 Task: Add Attachment from Google Drive to Card Card0000000227 in Board Board0000000057 in Workspace WS0000000019 in Trello. Add Cover Orange to Card Card0000000227 in Board Board0000000057 in Workspace WS0000000019 in Trello. Add "Add Label …" with "Title" Title0000000227 to Button Button0000000227 to Card Card0000000227 in Board Board0000000057 in Workspace WS0000000019 in Trello. Add Description DS0000000227 to Card Card0000000227 in Board Board0000000057 in Workspace WS0000000019 in Trello. Add Comment CM0000000227 to Card Card0000000227 in Board Board0000000057 in Workspace WS0000000019 in Trello
Action: Mouse moved to (720, 768)
Screenshot: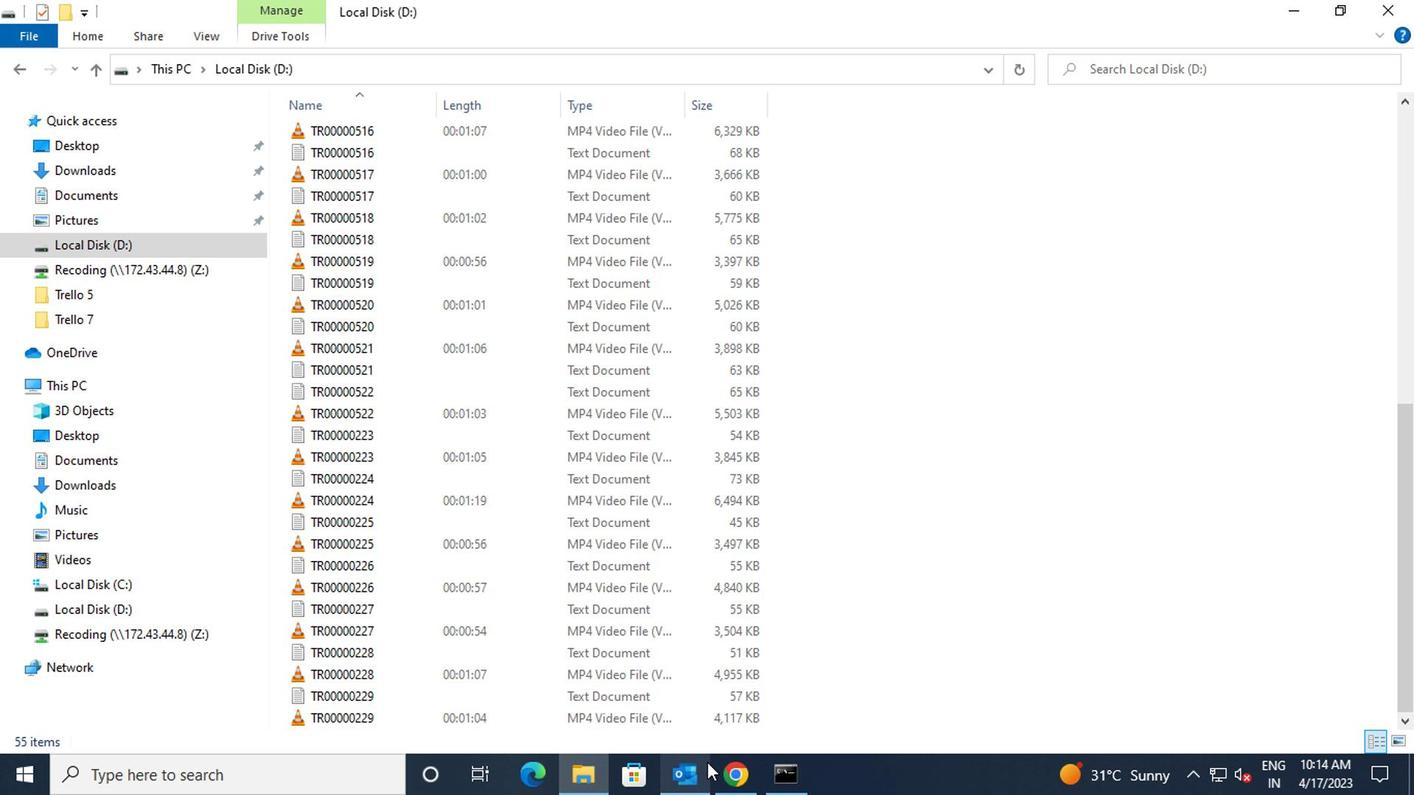 
Action: Mouse pressed left at (720, 768)
Screenshot: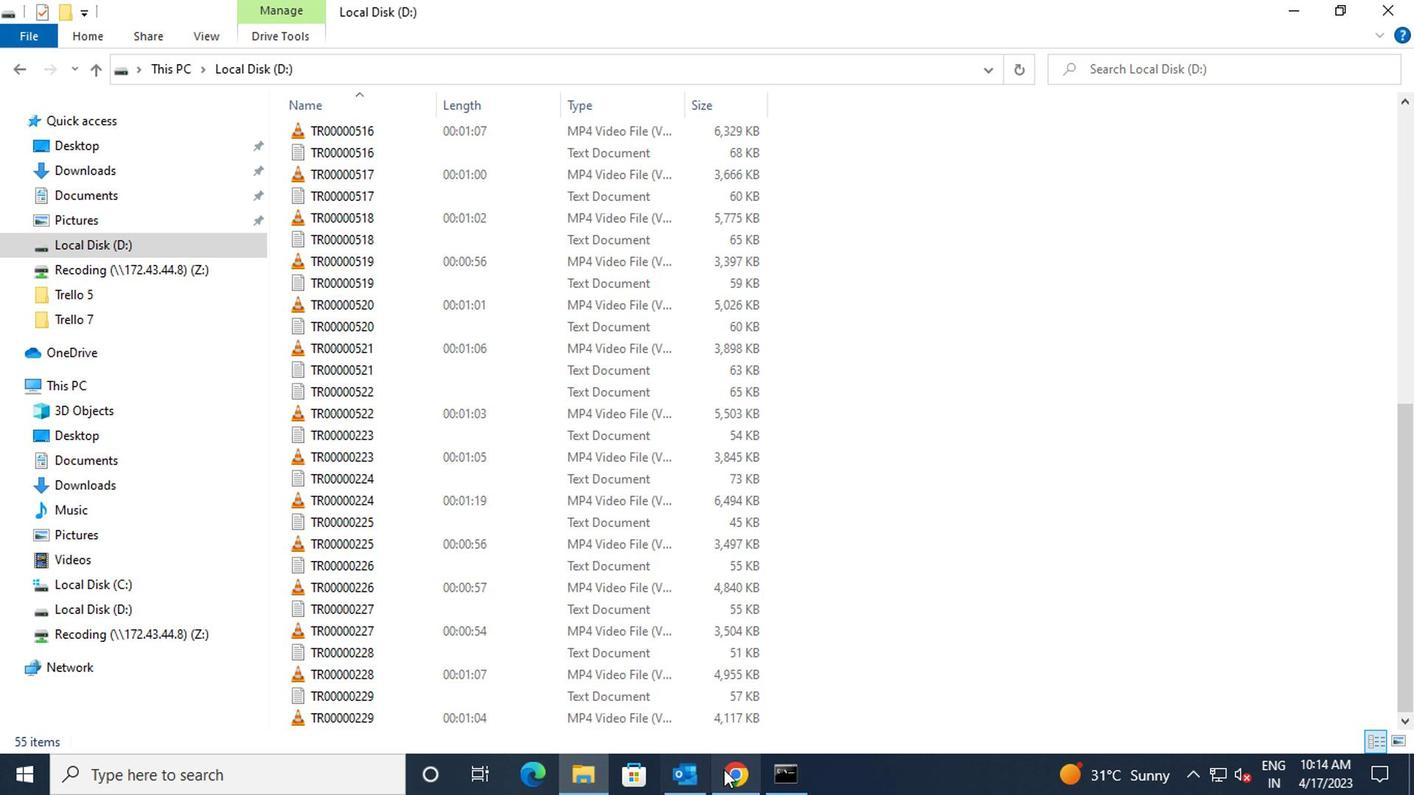 
Action: Mouse moved to (525, 576)
Screenshot: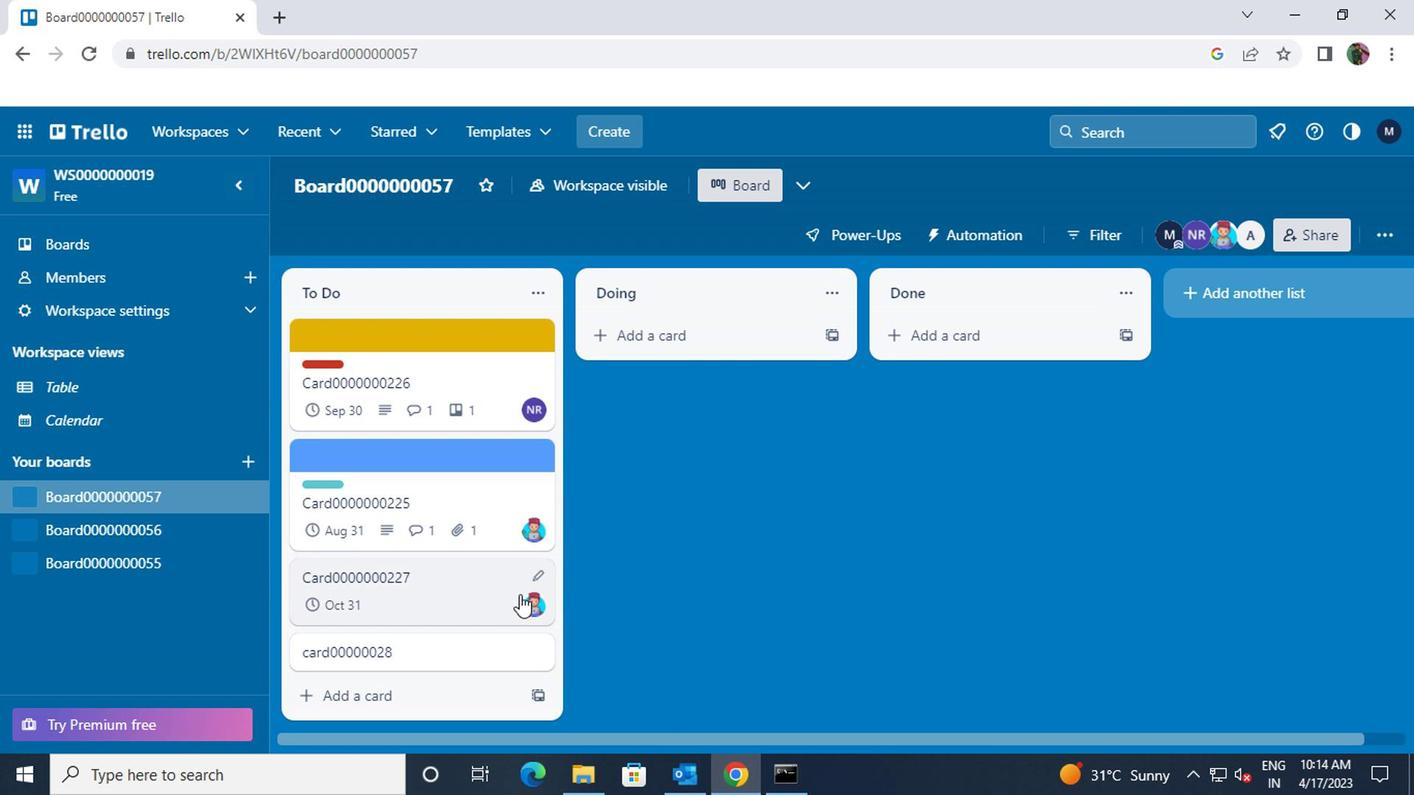 
Action: Mouse pressed left at (525, 576)
Screenshot: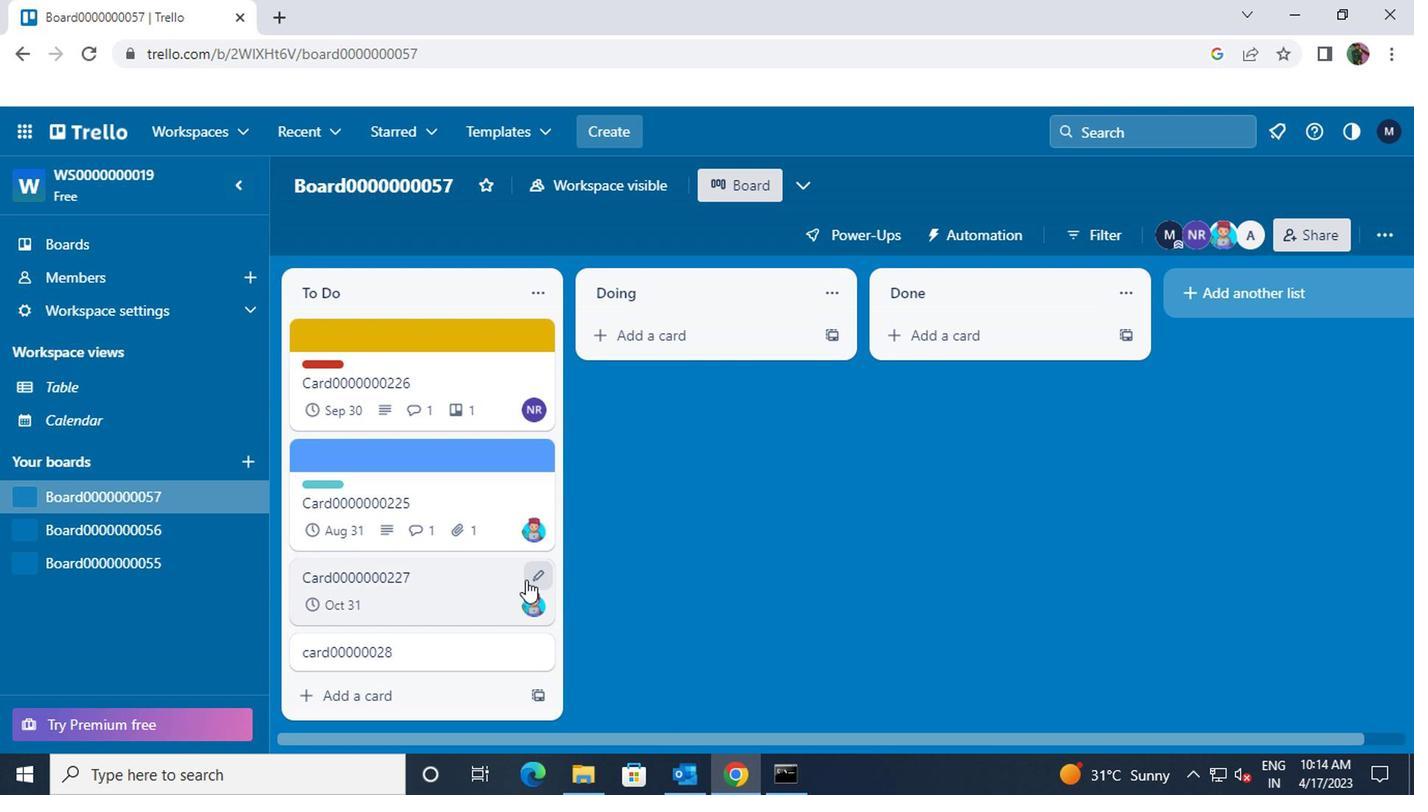 
Action: Mouse moved to (592, 456)
Screenshot: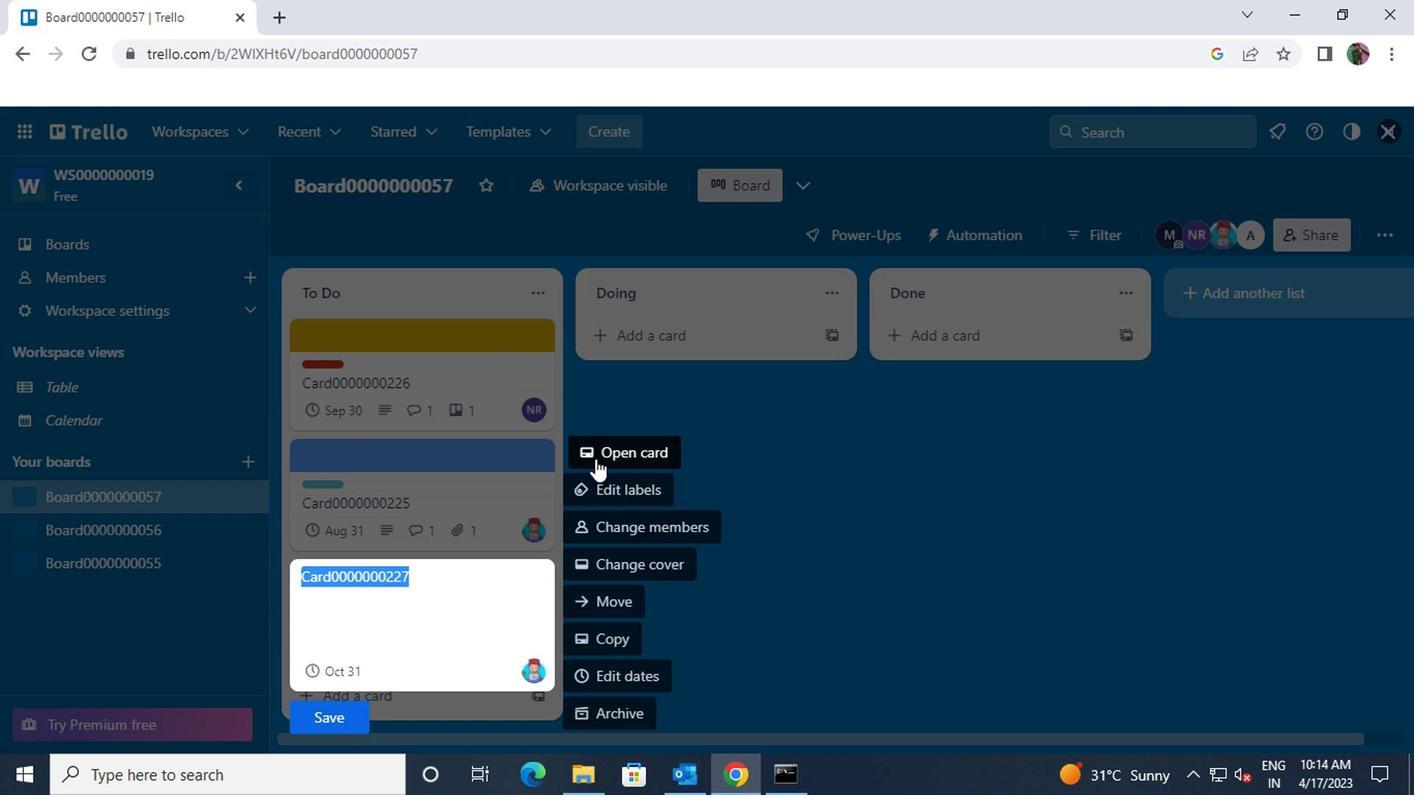 
Action: Mouse pressed left at (592, 456)
Screenshot: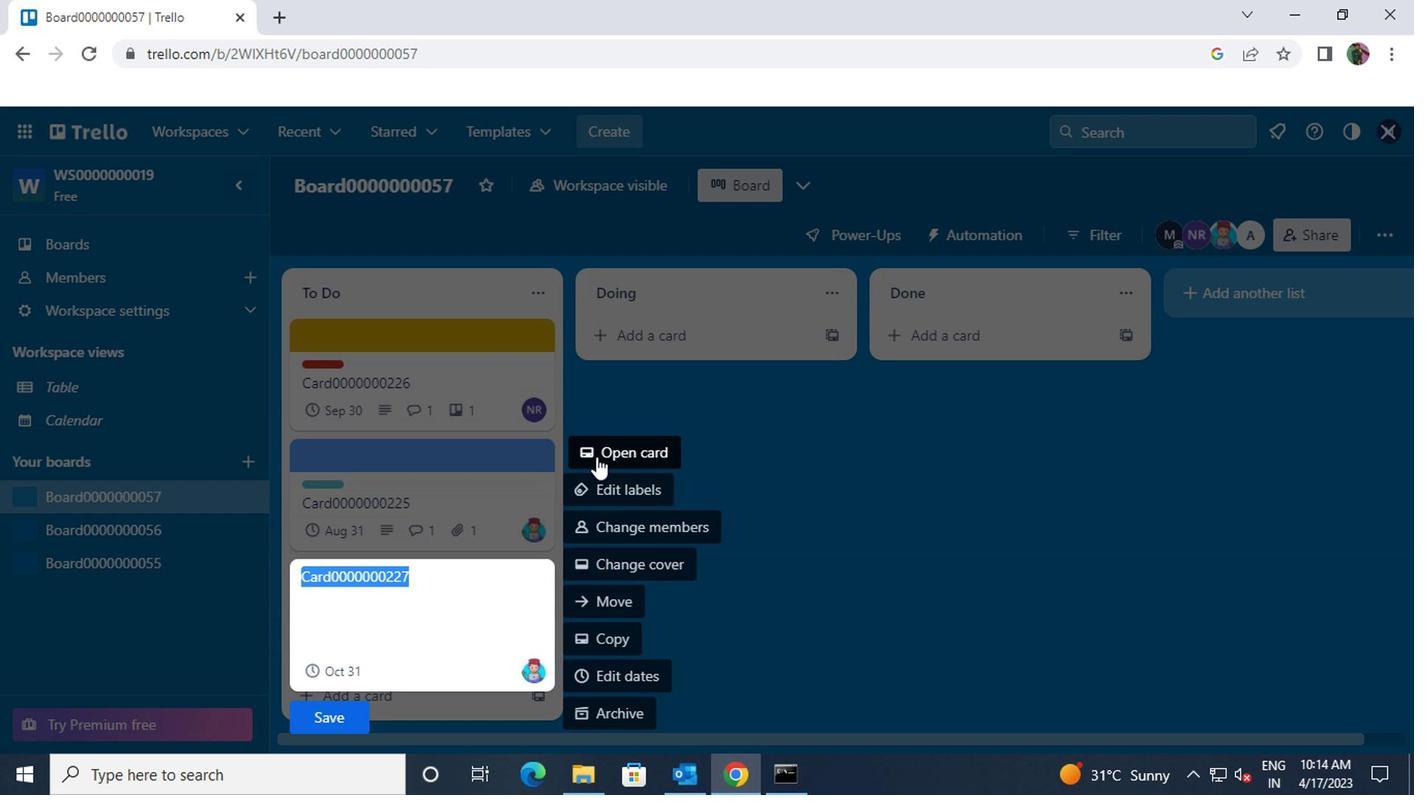 
Action: Mouse moved to (954, 451)
Screenshot: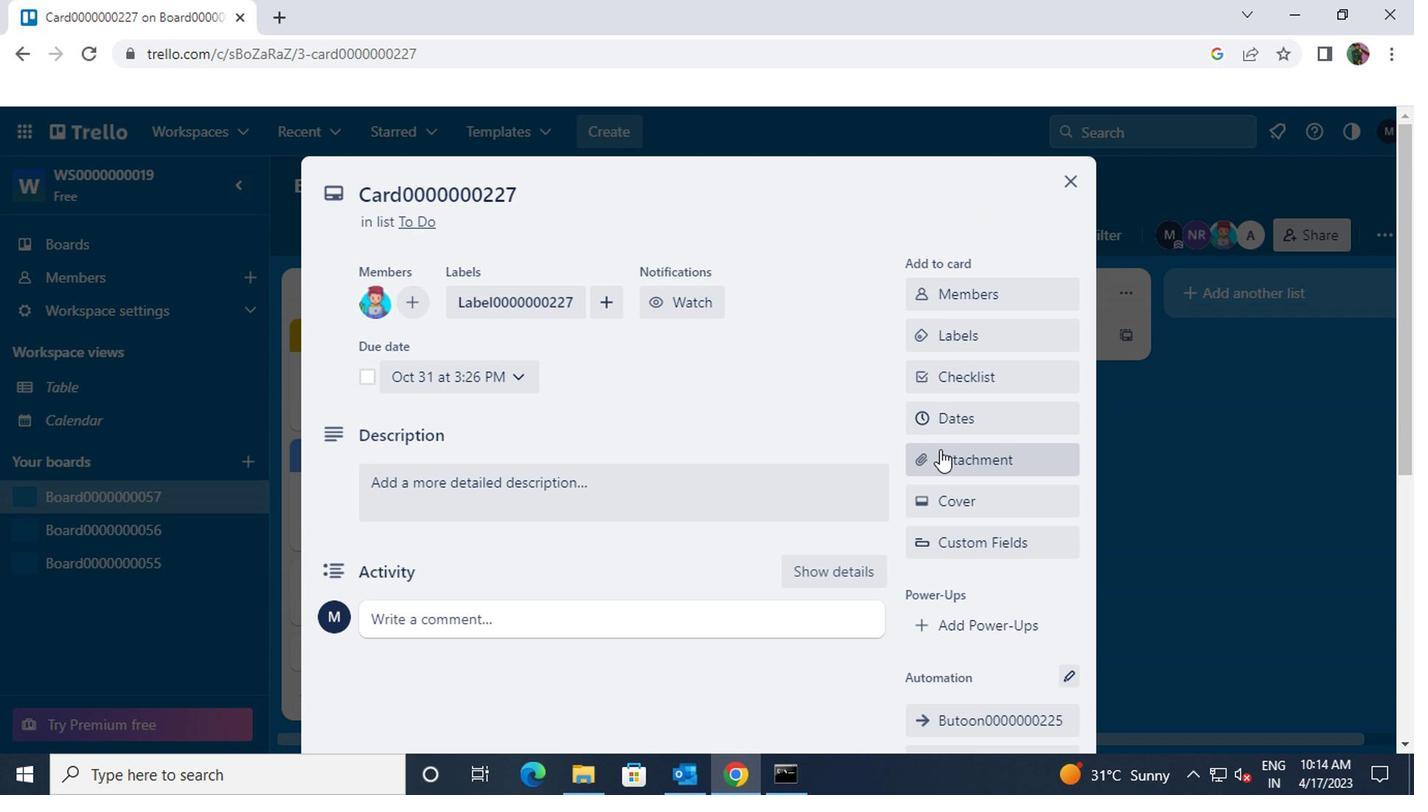 
Action: Mouse pressed left at (954, 451)
Screenshot: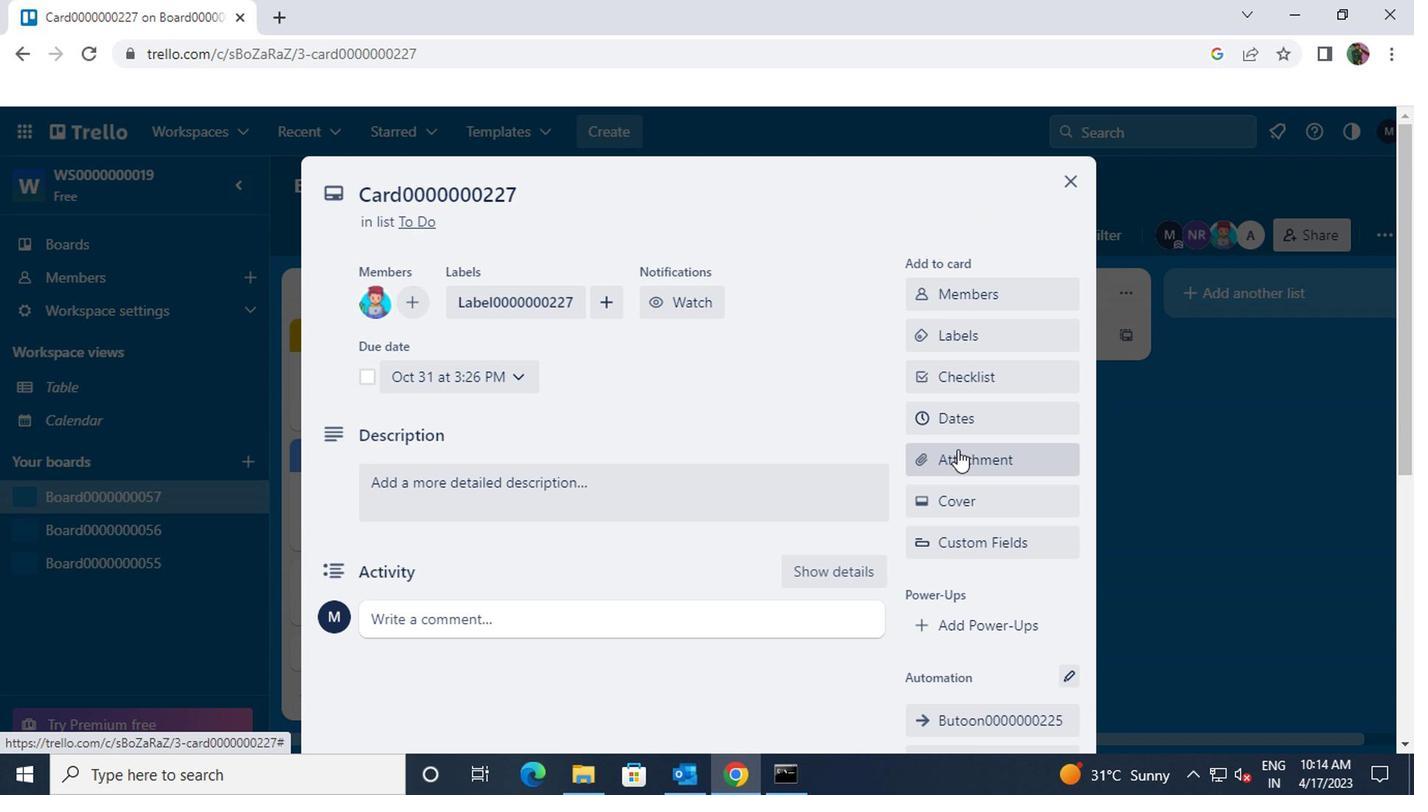
Action: Mouse moved to (939, 293)
Screenshot: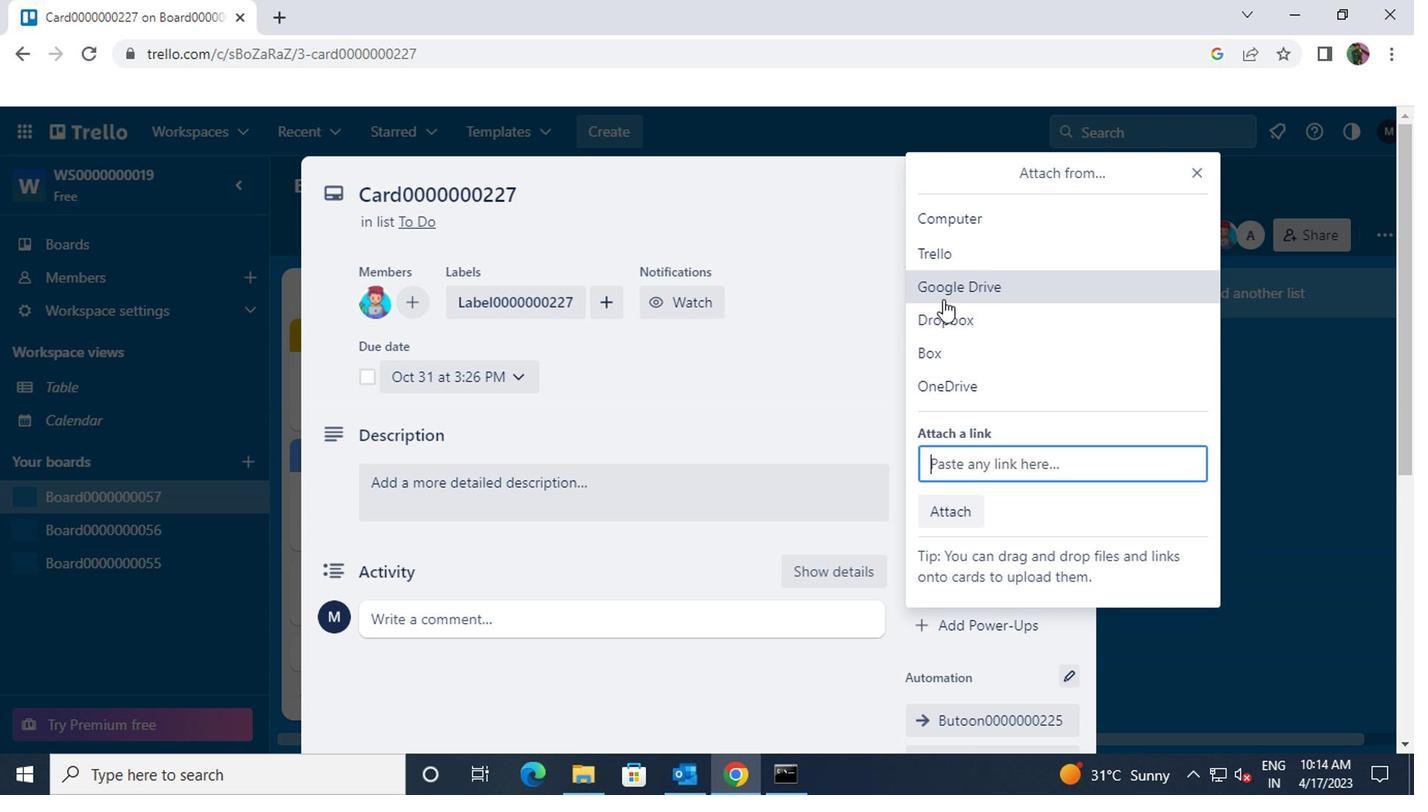 
Action: Mouse pressed left at (939, 293)
Screenshot: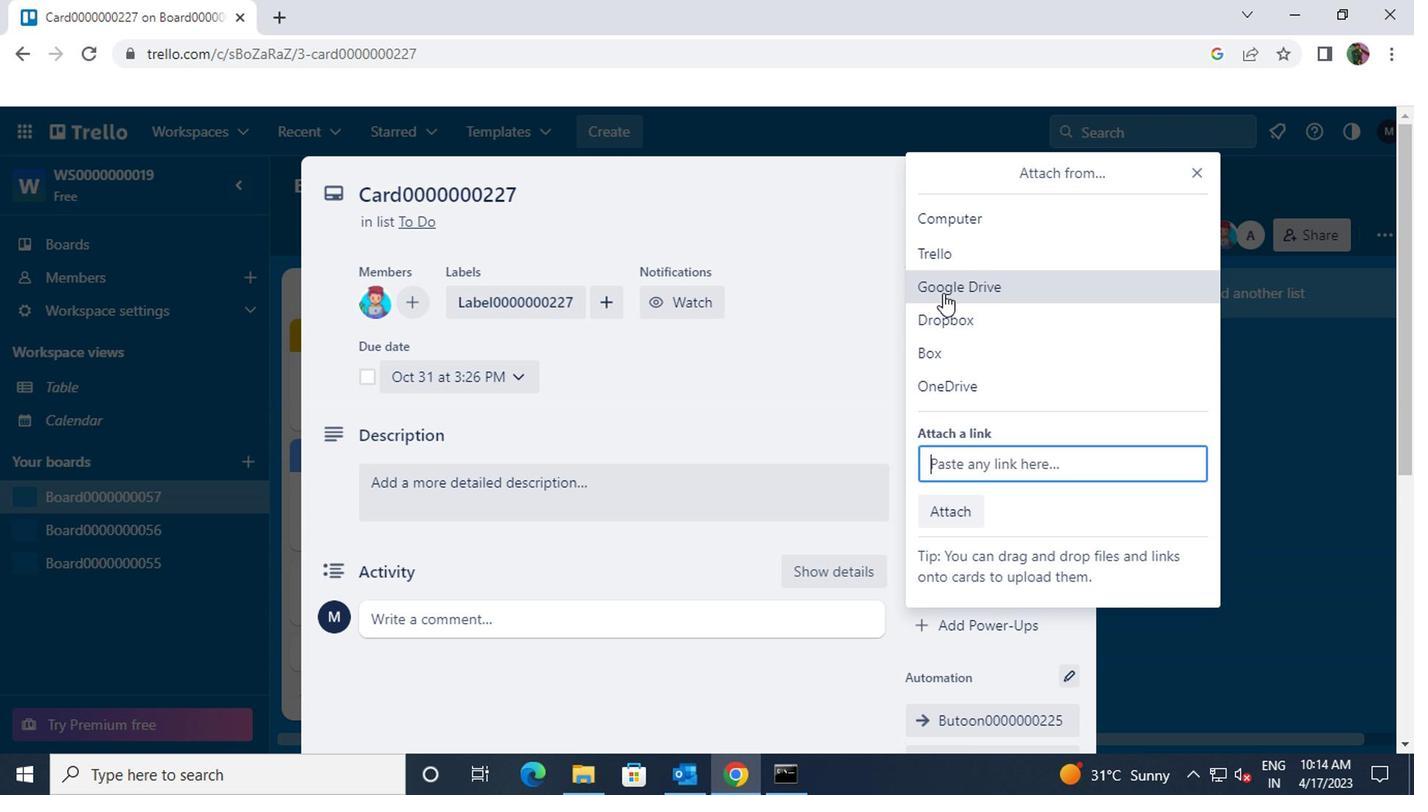 
Action: Mouse moved to (963, 586)
Screenshot: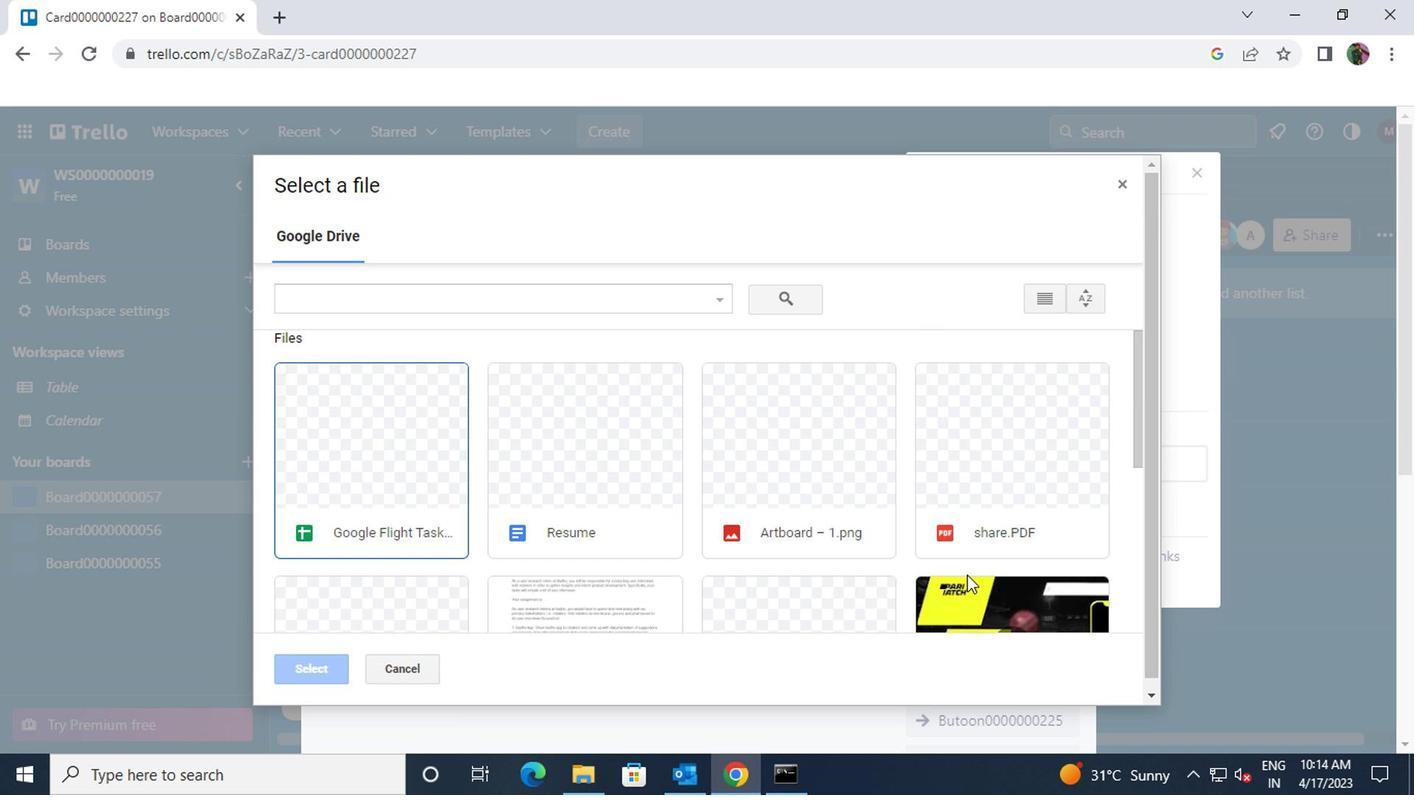 
Action: Mouse pressed left at (963, 586)
Screenshot: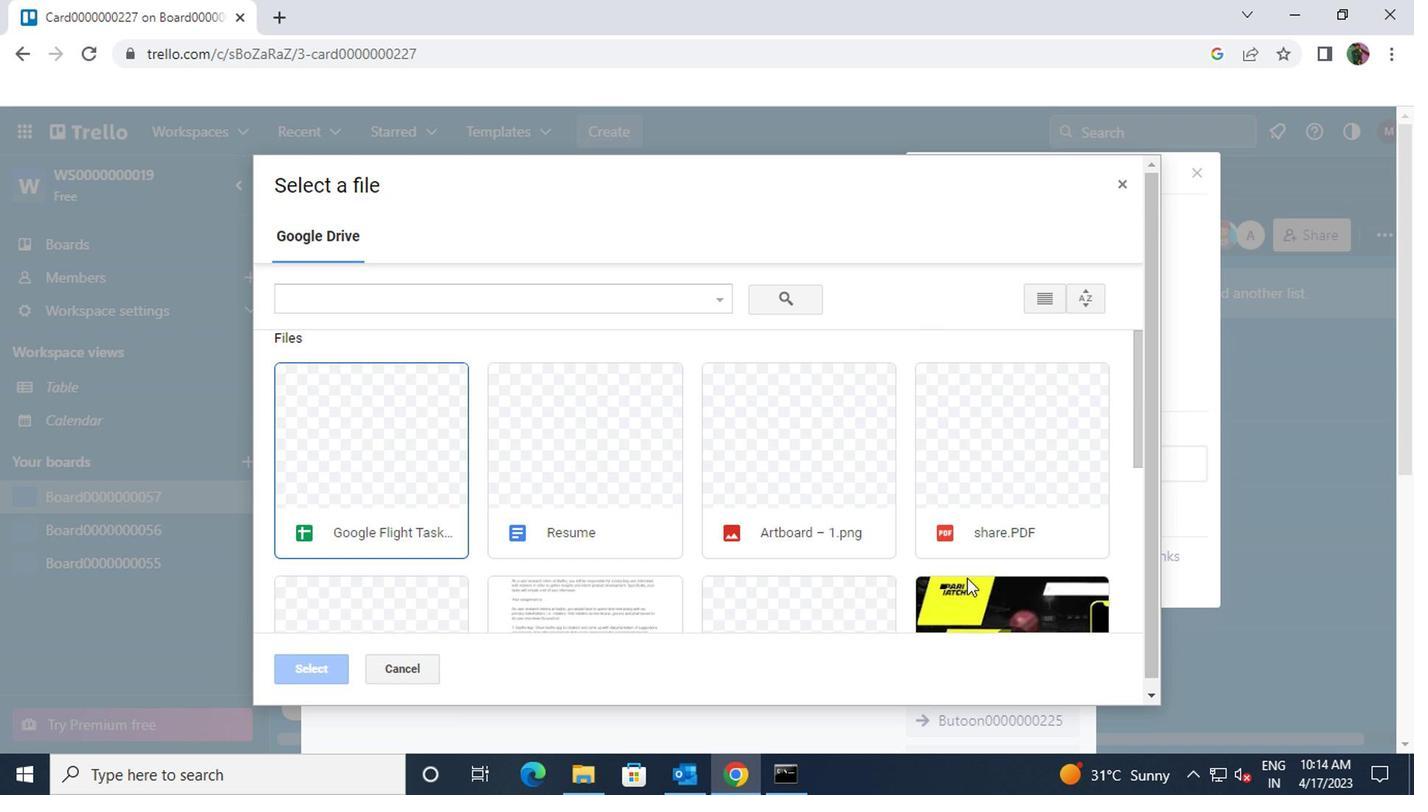 
Action: Mouse moved to (313, 665)
Screenshot: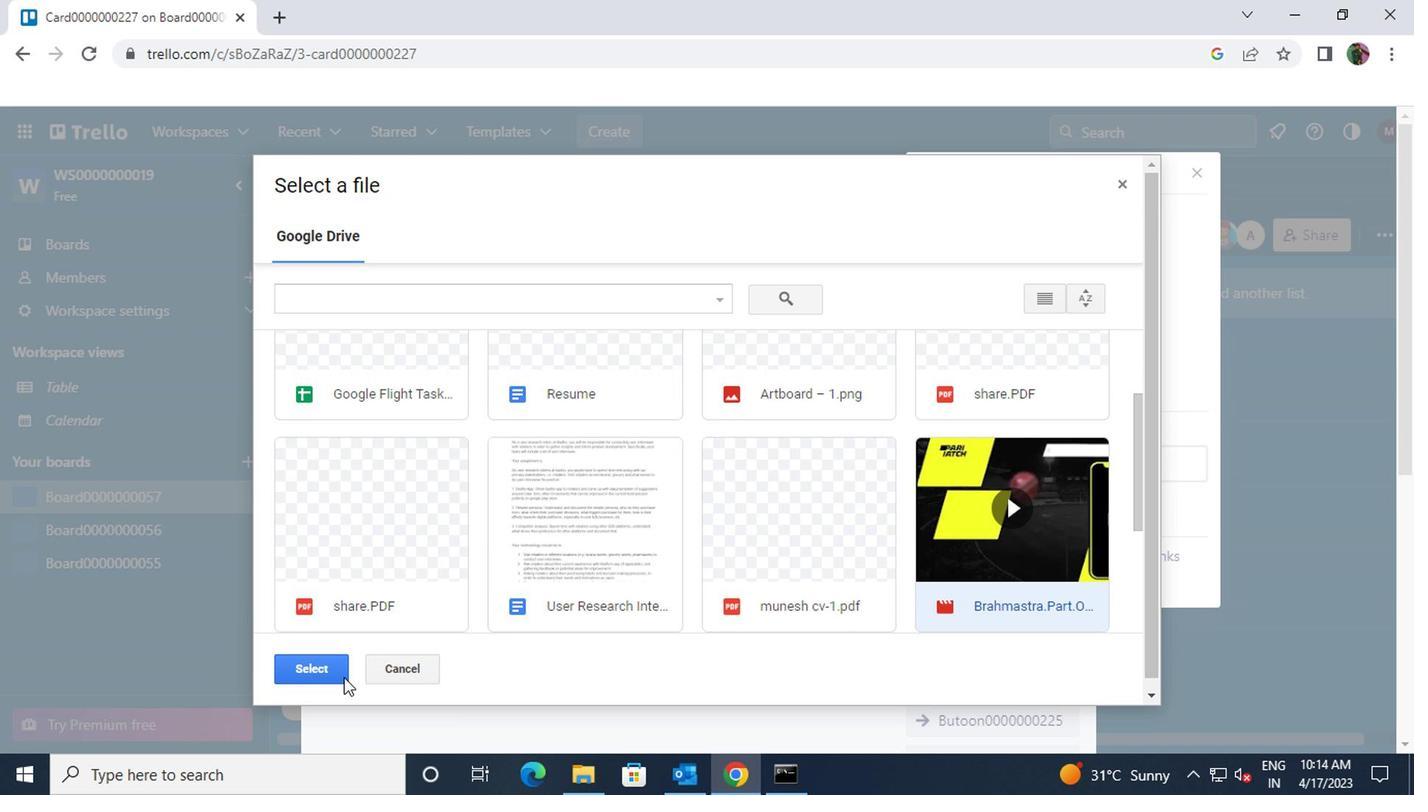 
Action: Mouse pressed left at (313, 665)
Screenshot: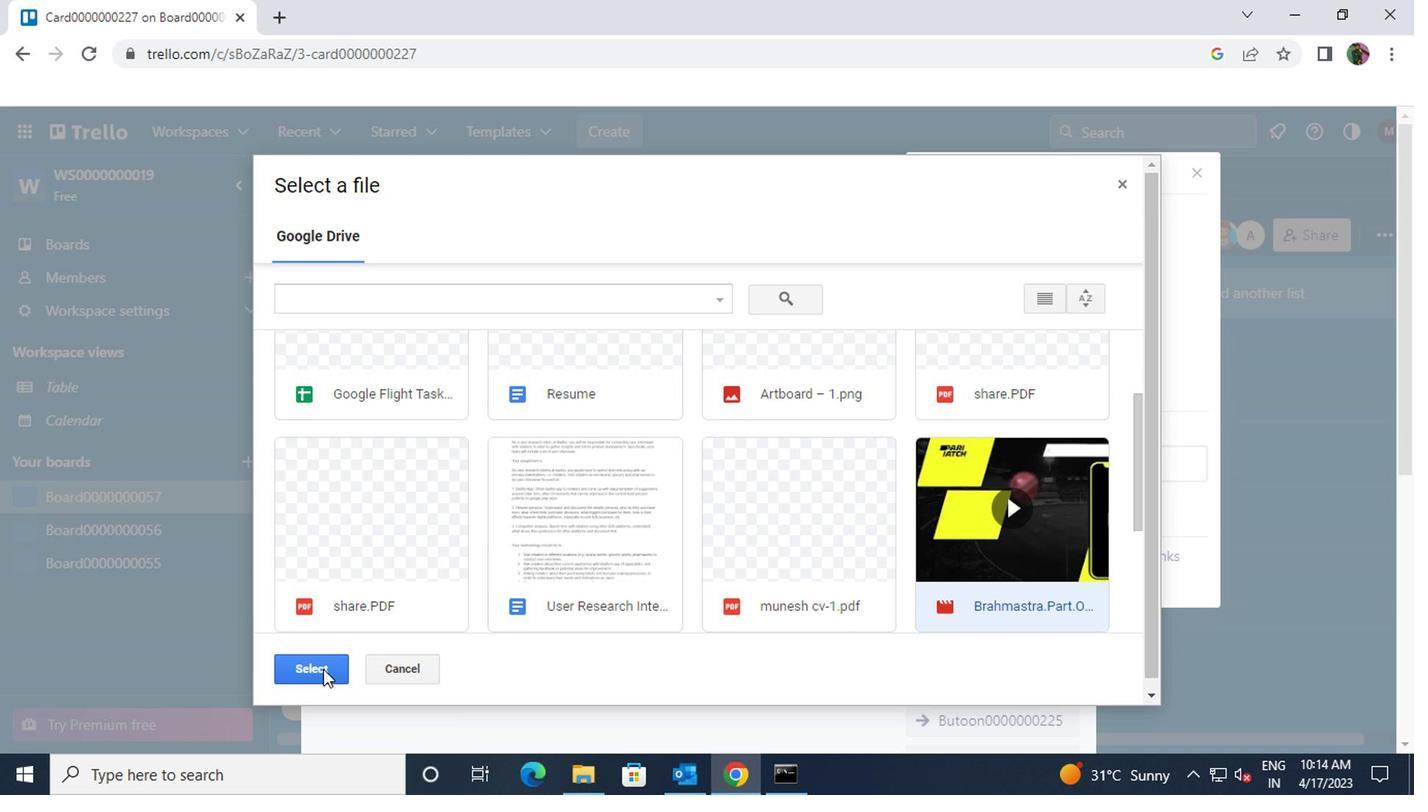 
Action: Mouse moved to (955, 495)
Screenshot: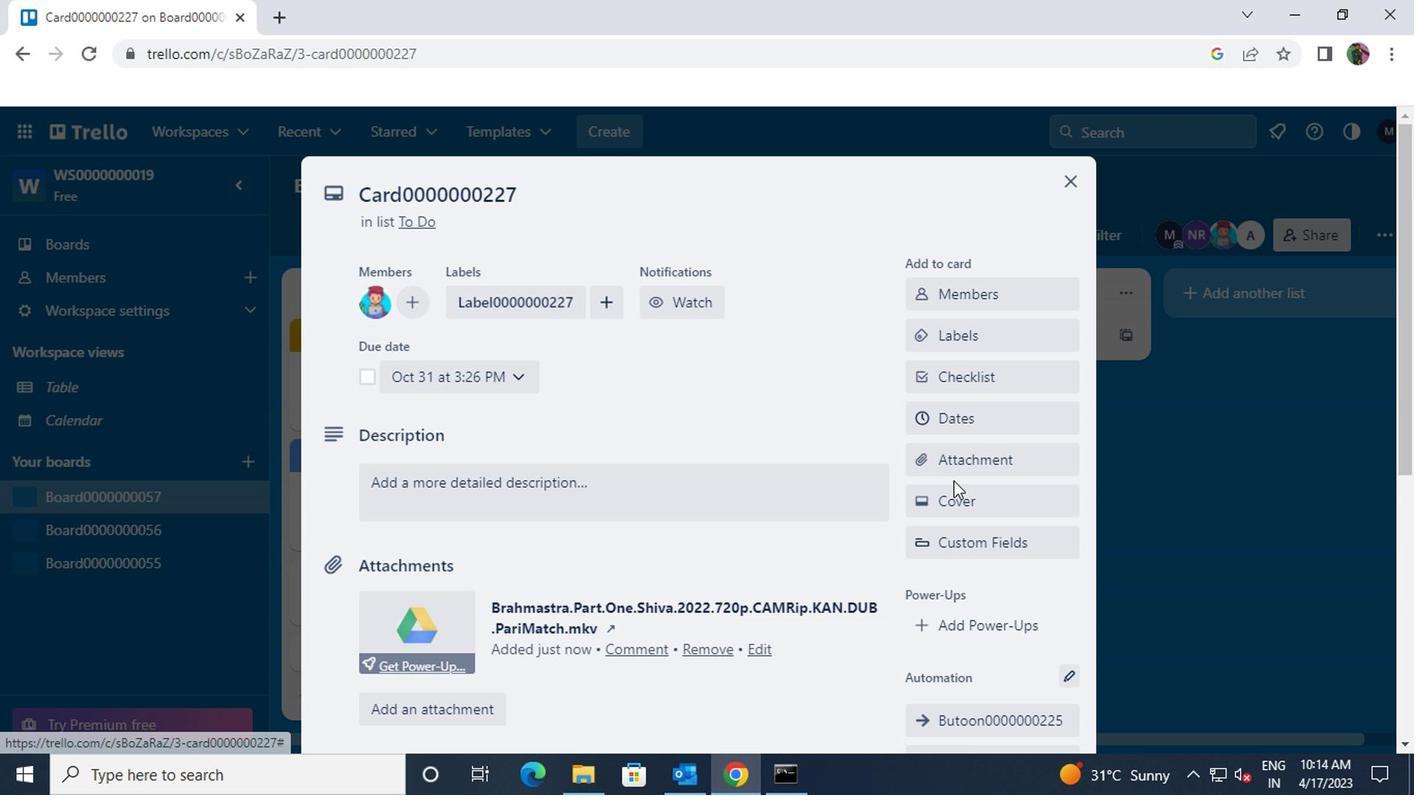 
Action: Mouse pressed left at (955, 495)
Screenshot: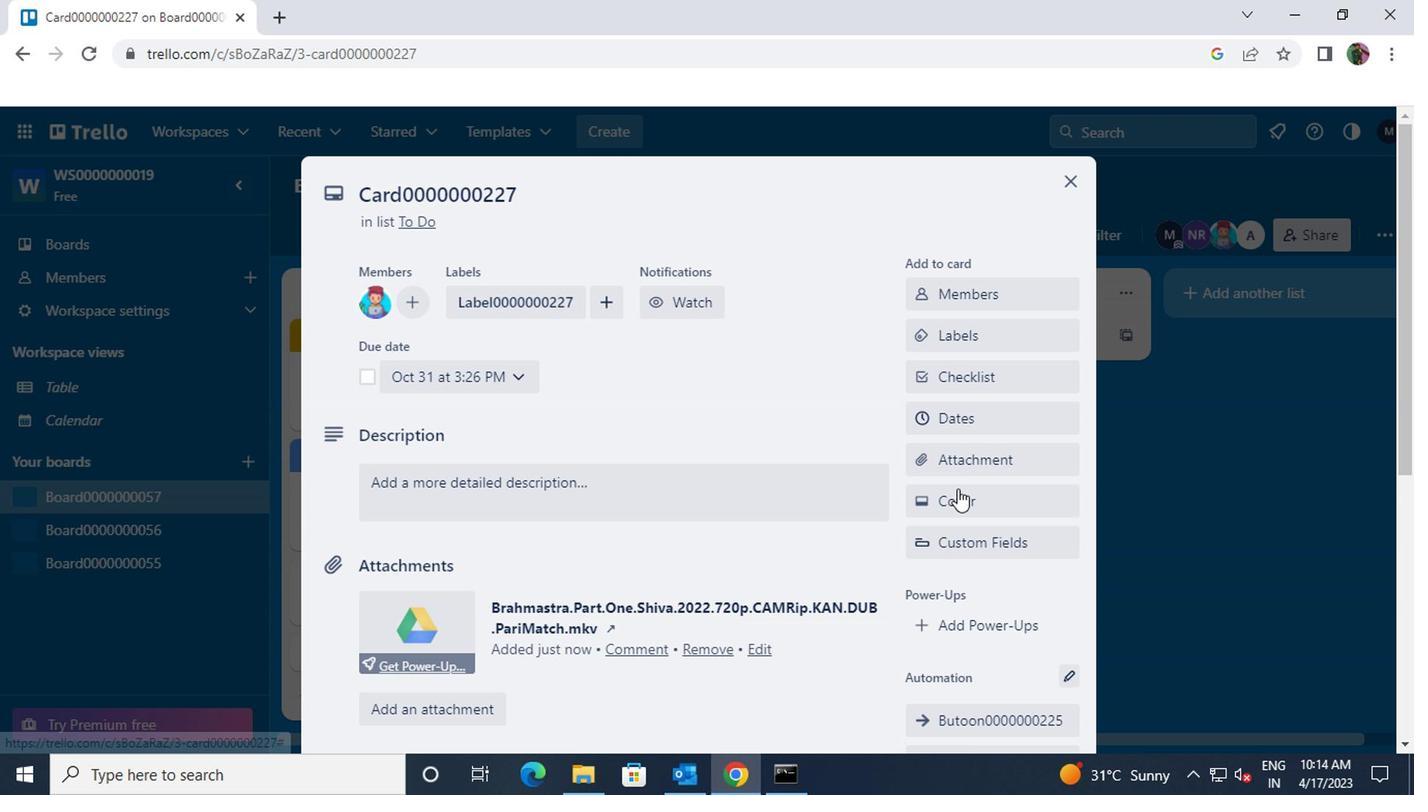 
Action: Mouse moved to (1131, 342)
Screenshot: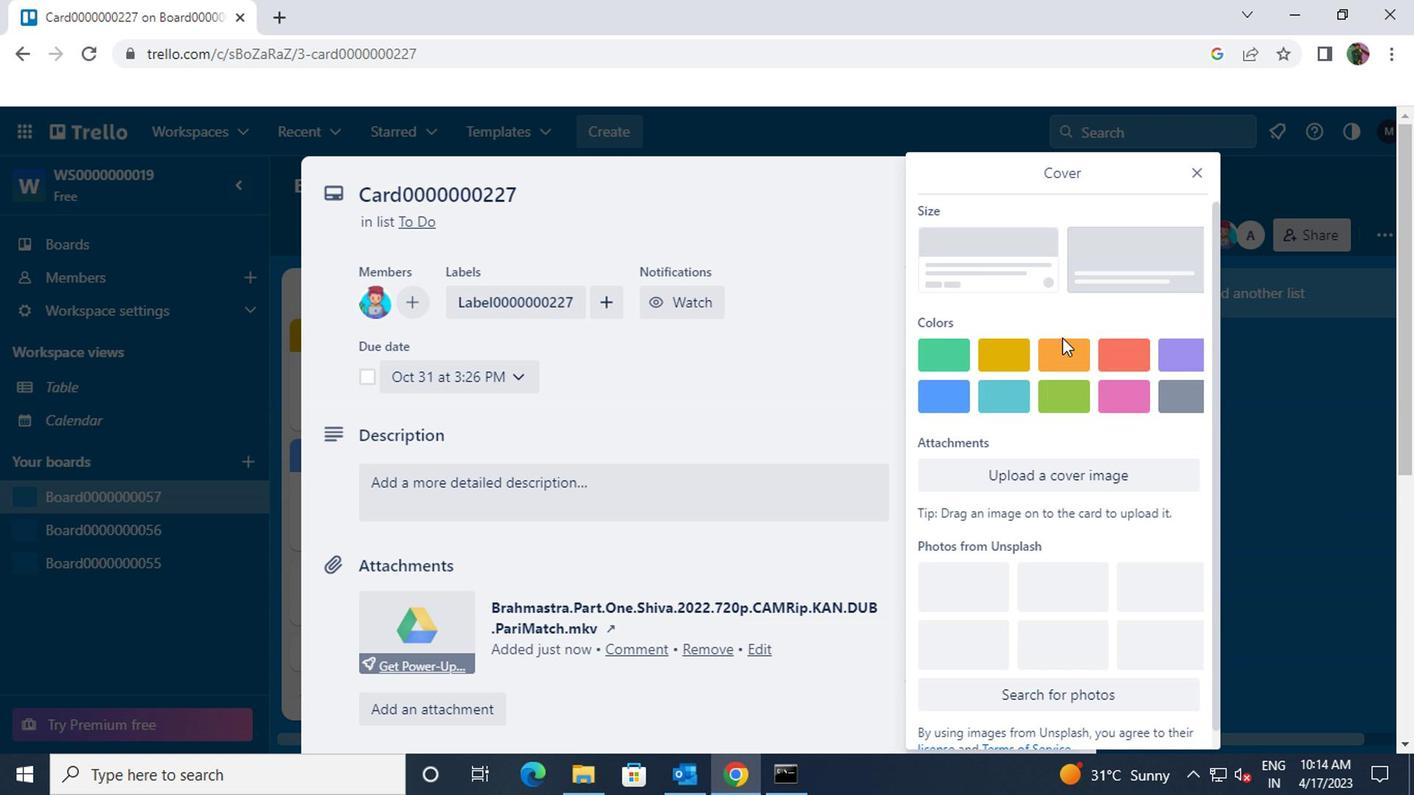 
Action: Mouse pressed left at (1131, 342)
Screenshot: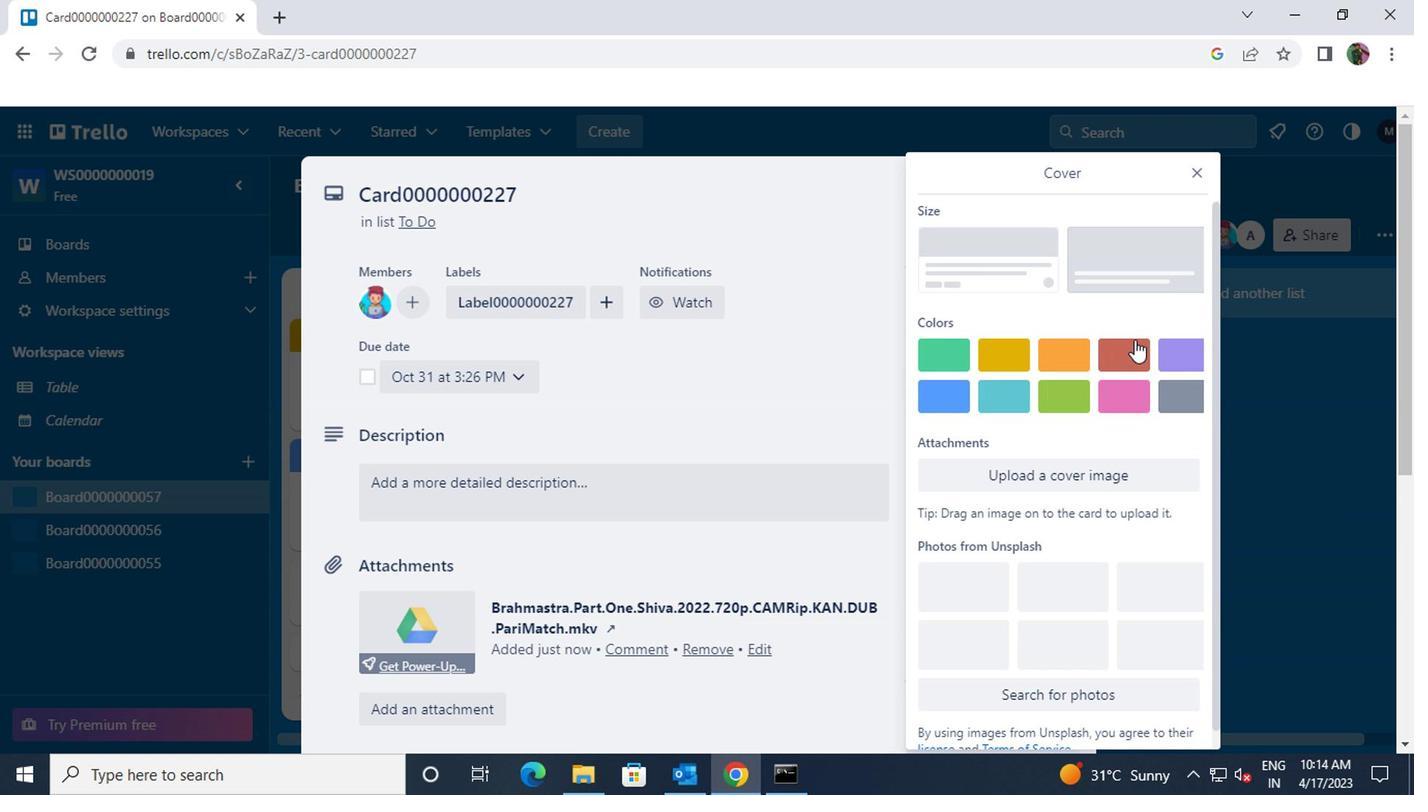 
Action: Mouse scrolled (1131, 341) with delta (0, -1)
Screenshot: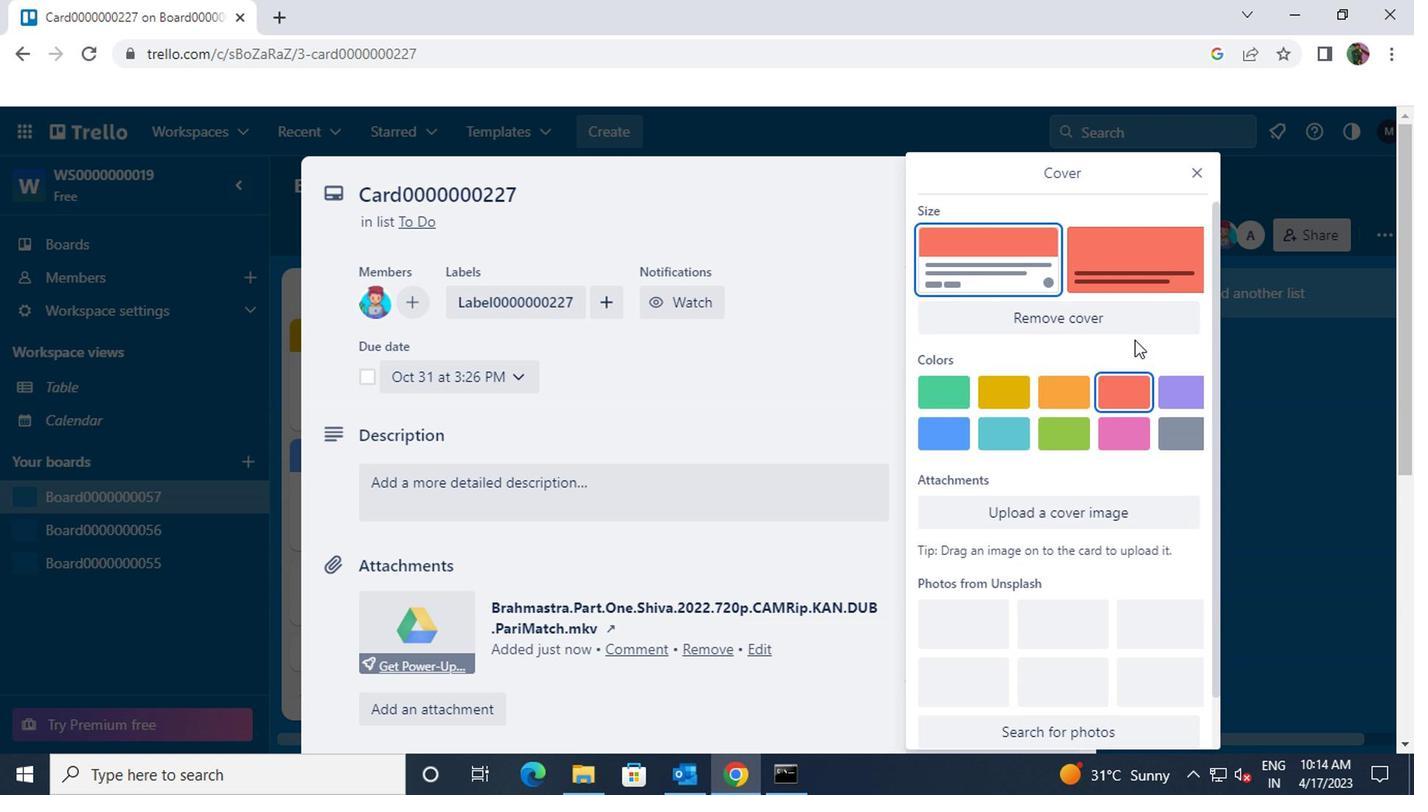
Action: Mouse scrolled (1131, 341) with delta (0, -1)
Screenshot: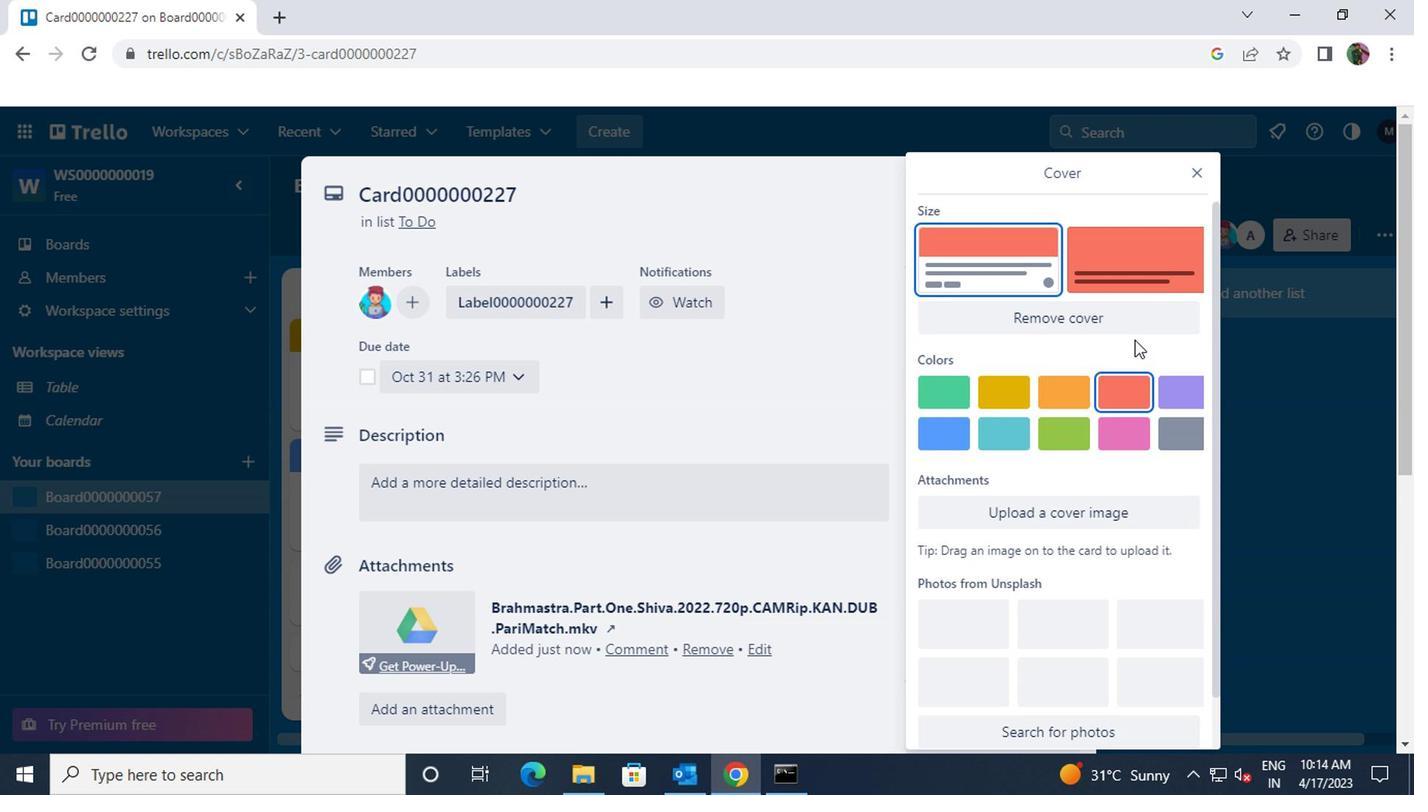 
Action: Mouse moved to (1132, 335)
Screenshot: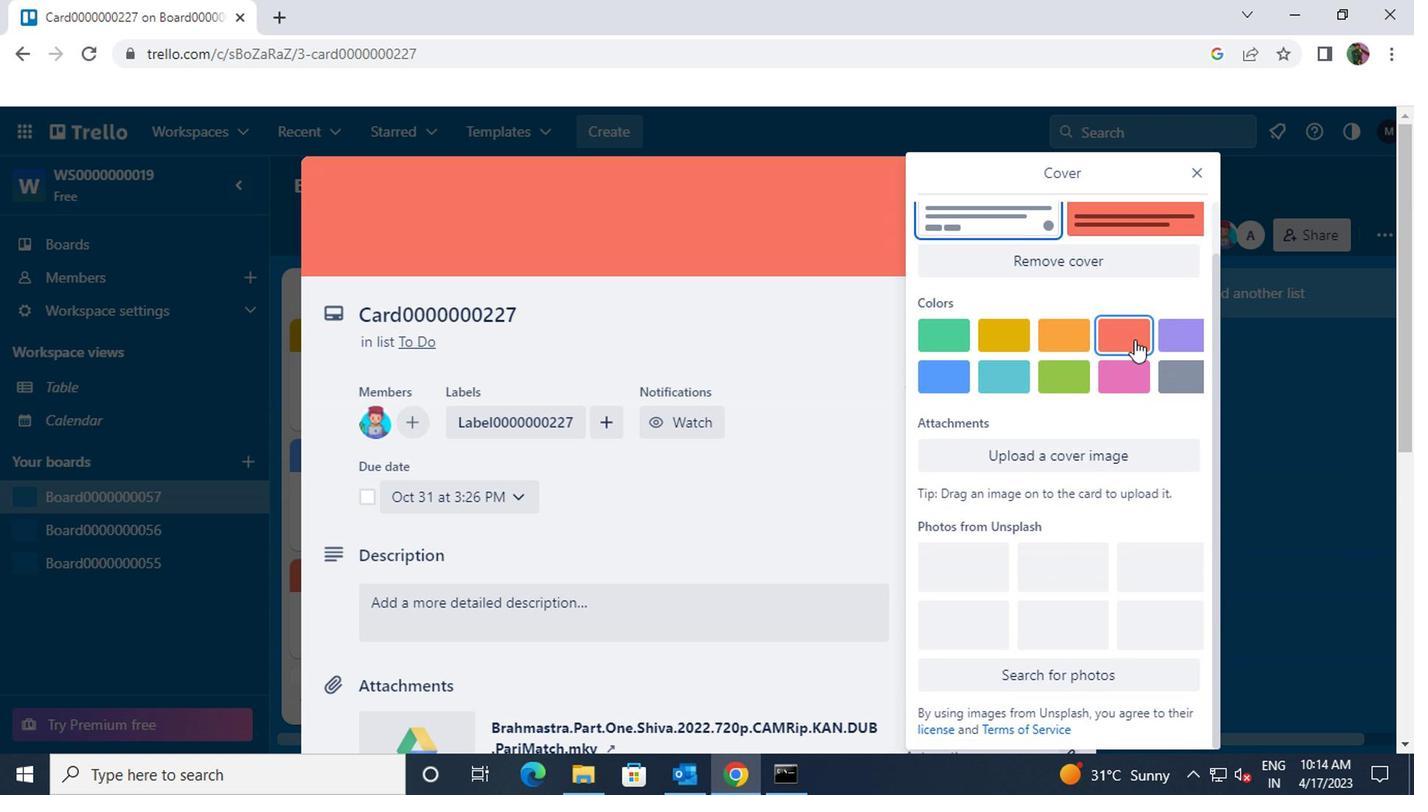
Action: Mouse scrolled (1132, 337) with delta (0, 1)
Screenshot: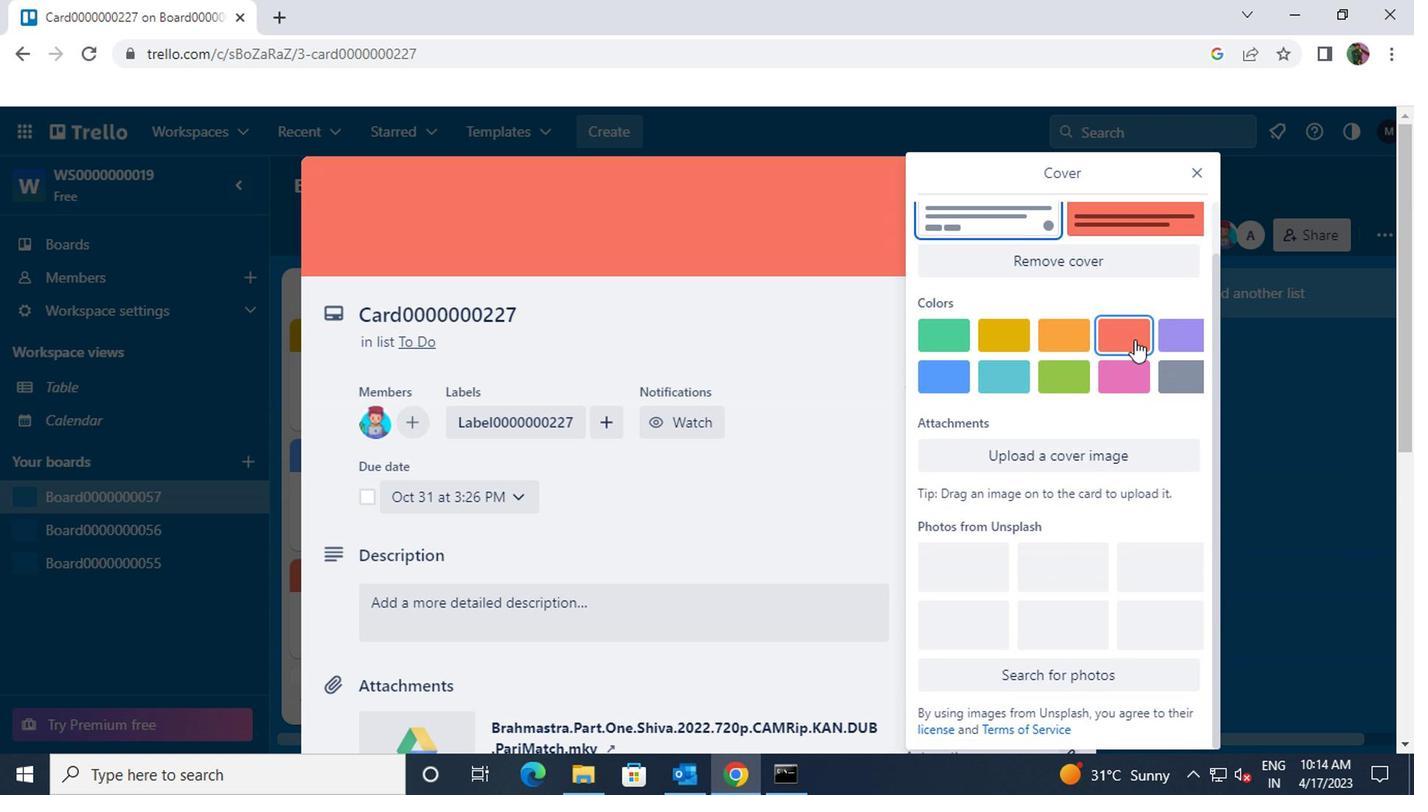 
Action: Mouse scrolled (1132, 337) with delta (0, 1)
Screenshot: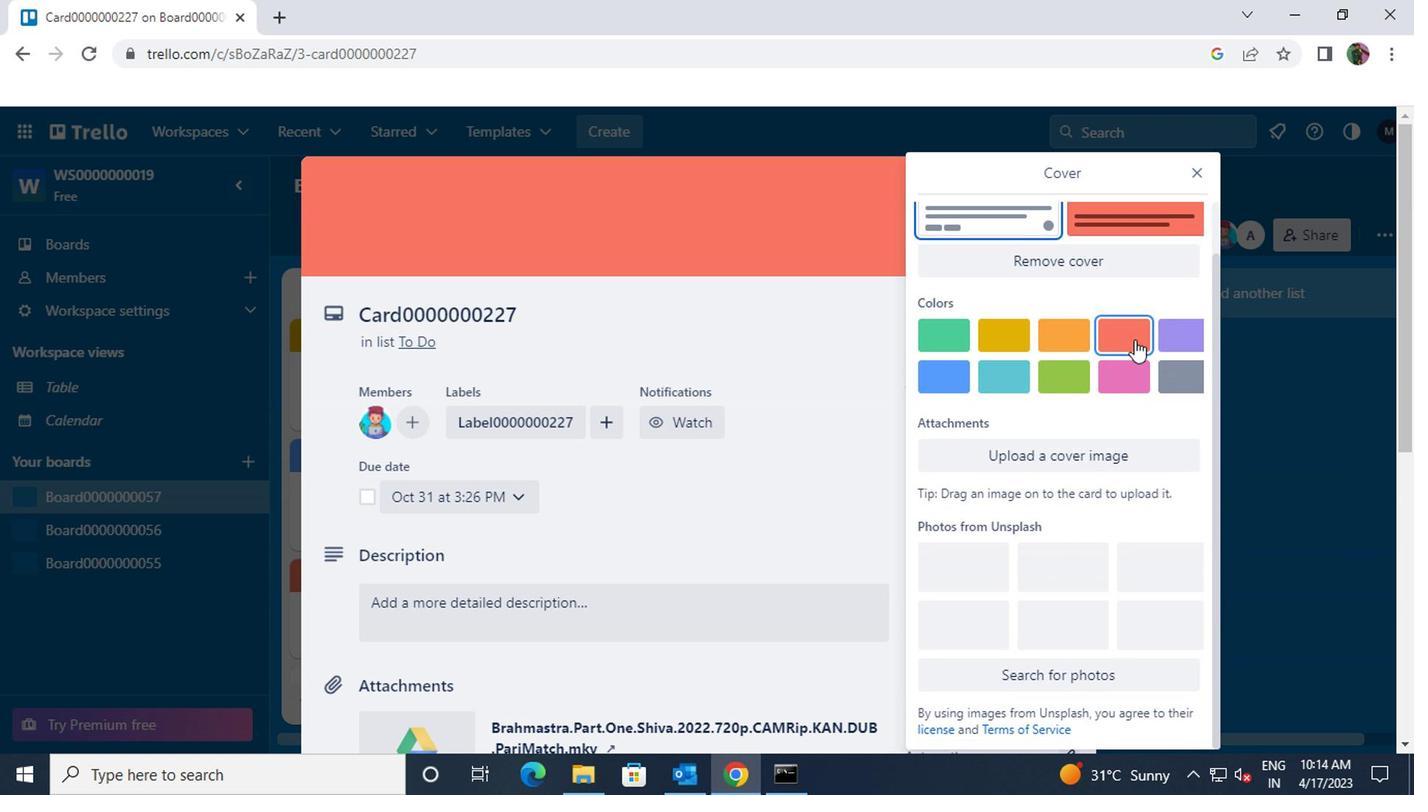 
Action: Mouse moved to (1188, 181)
Screenshot: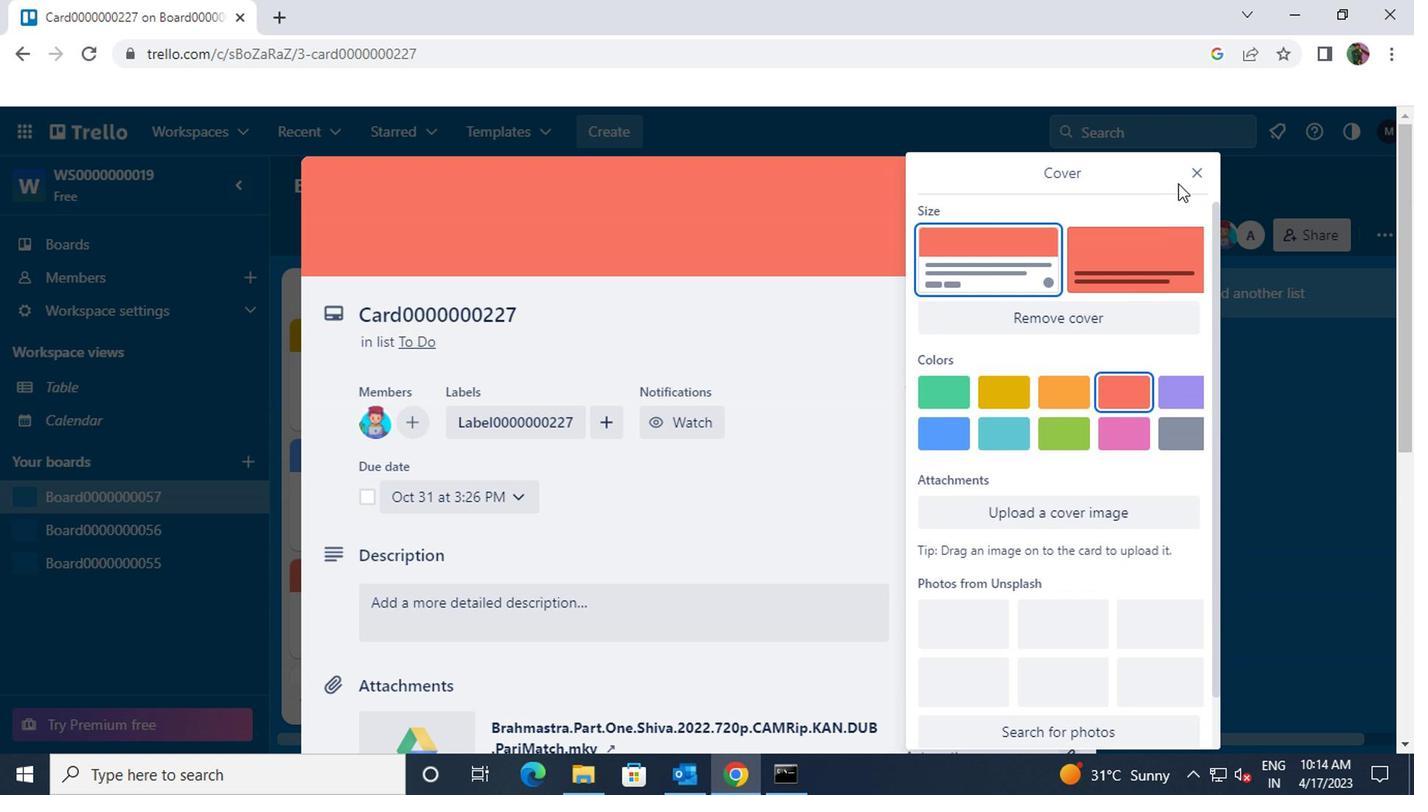 
Action: Mouse pressed left at (1188, 181)
Screenshot: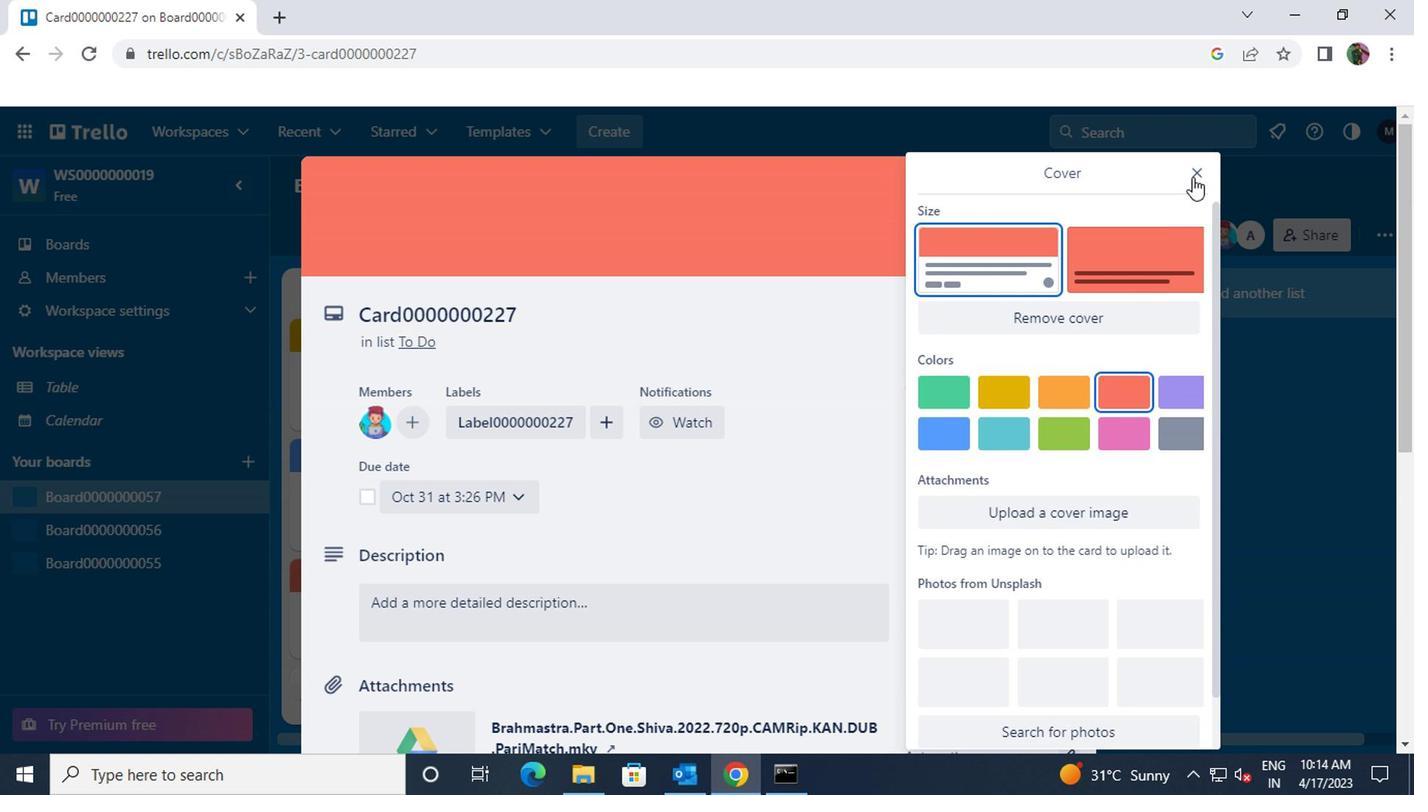 
Action: Mouse moved to (1021, 403)
Screenshot: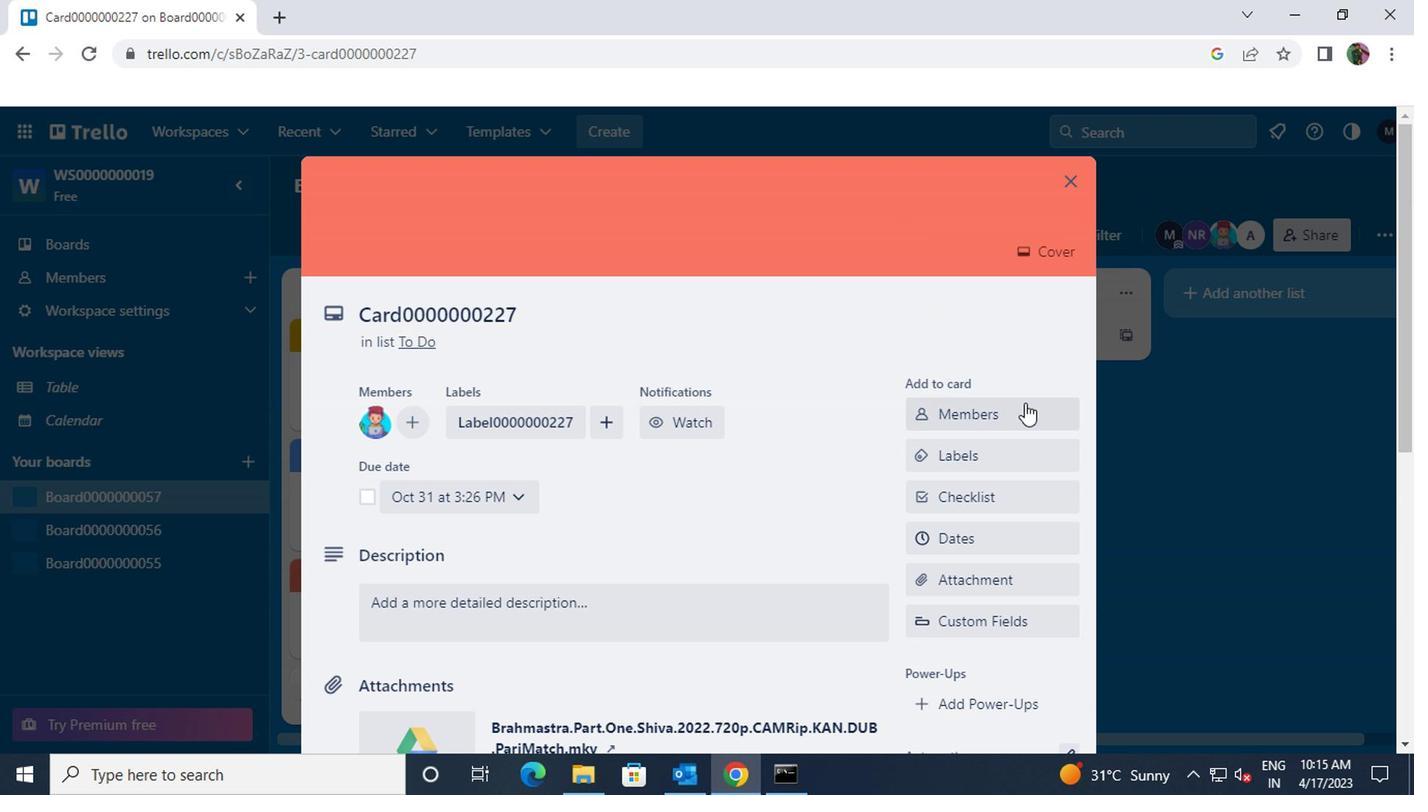 
Action: Mouse scrolled (1021, 402) with delta (0, 0)
Screenshot: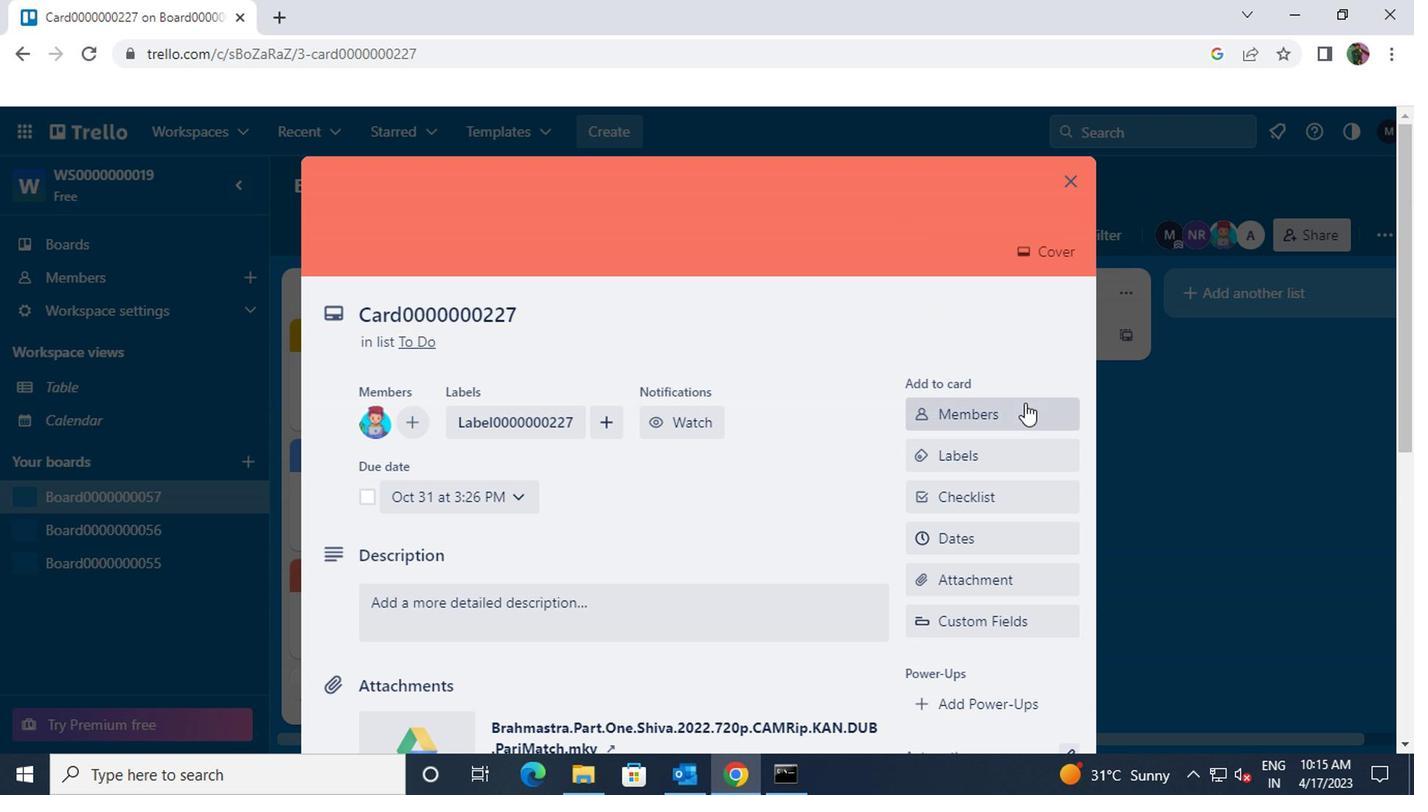 
Action: Mouse scrolled (1021, 402) with delta (0, 0)
Screenshot: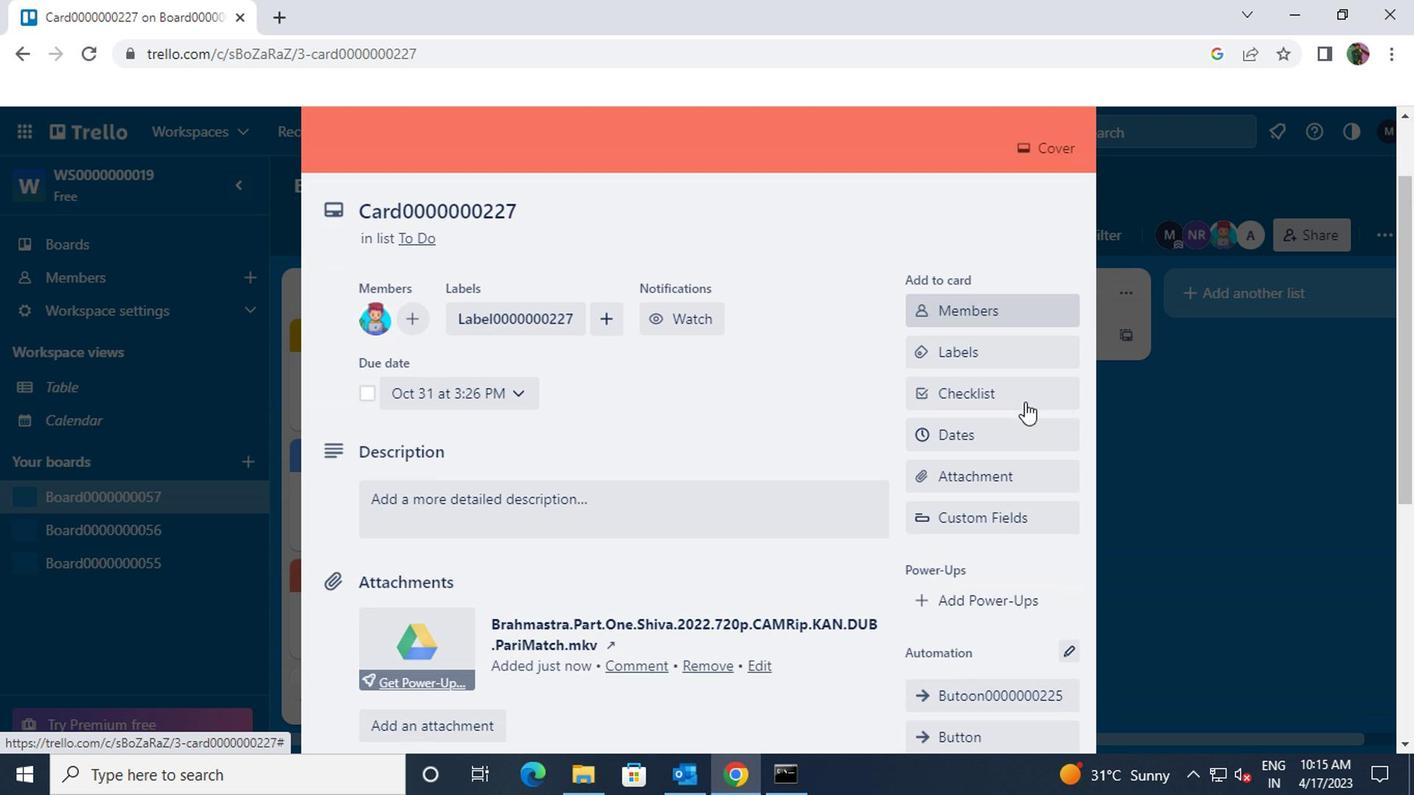 
Action: Mouse moved to (945, 243)
Screenshot: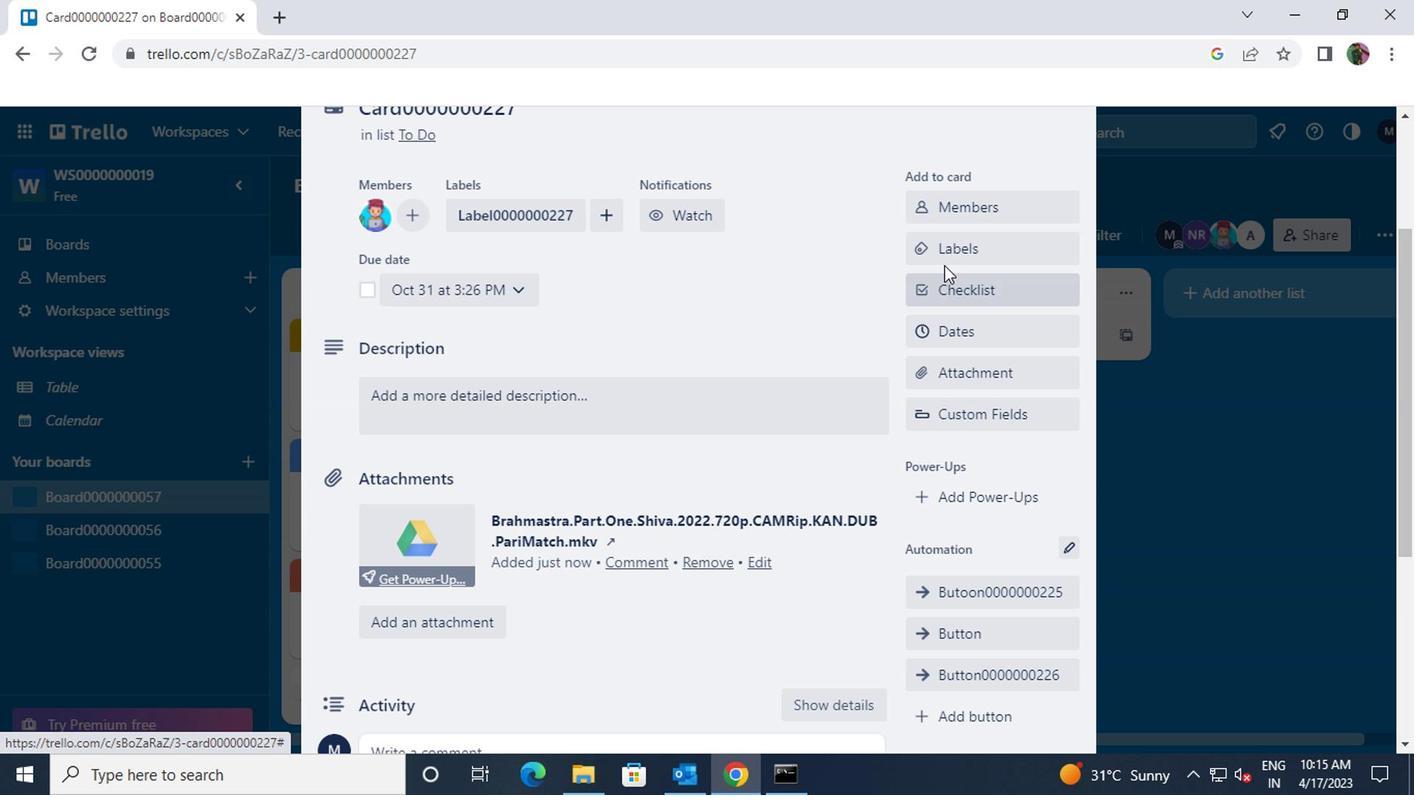 
Action: Mouse pressed left at (945, 243)
Screenshot: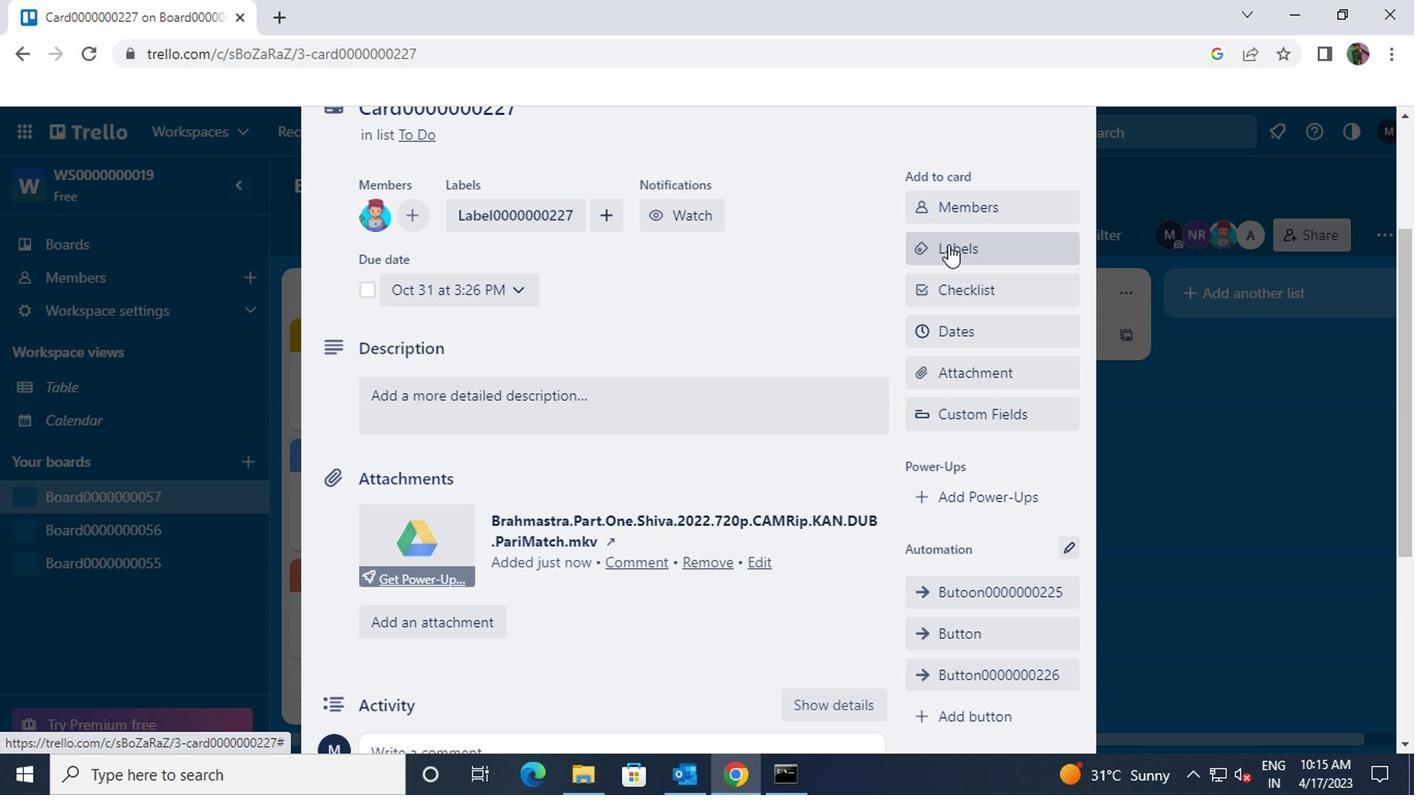 
Action: Mouse moved to (985, 350)
Screenshot: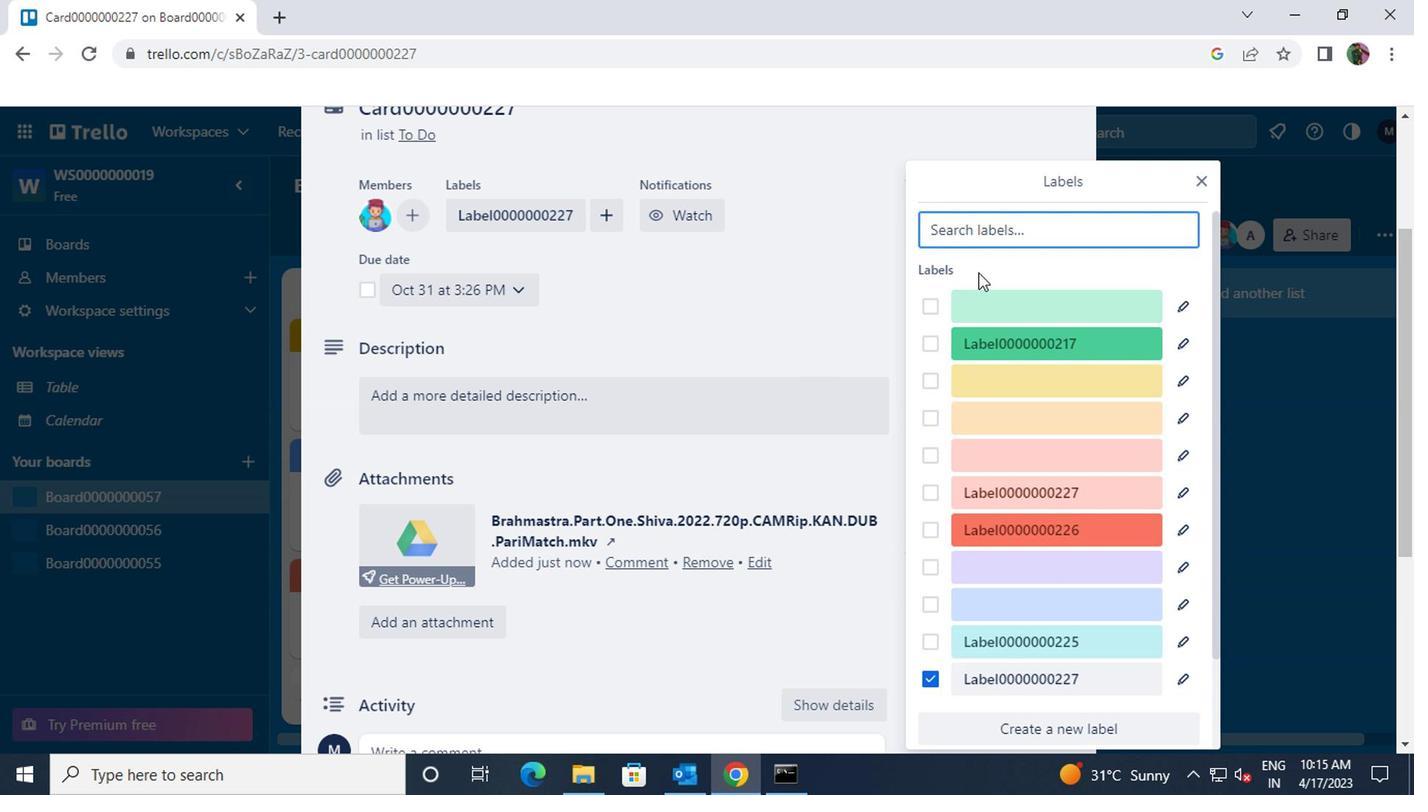 
Action: Mouse scrolled (985, 349) with delta (0, -1)
Screenshot: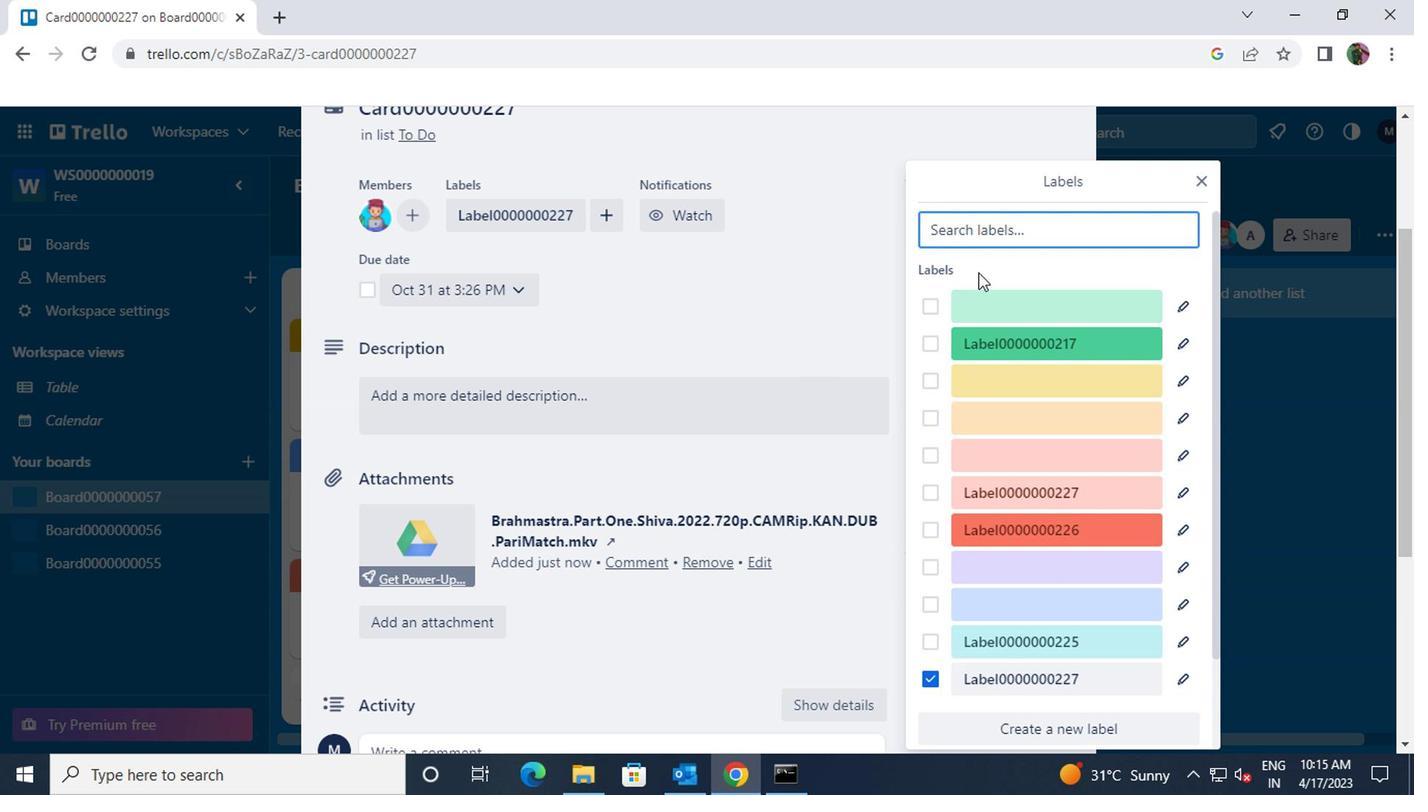 
Action: Mouse scrolled (985, 349) with delta (0, -1)
Screenshot: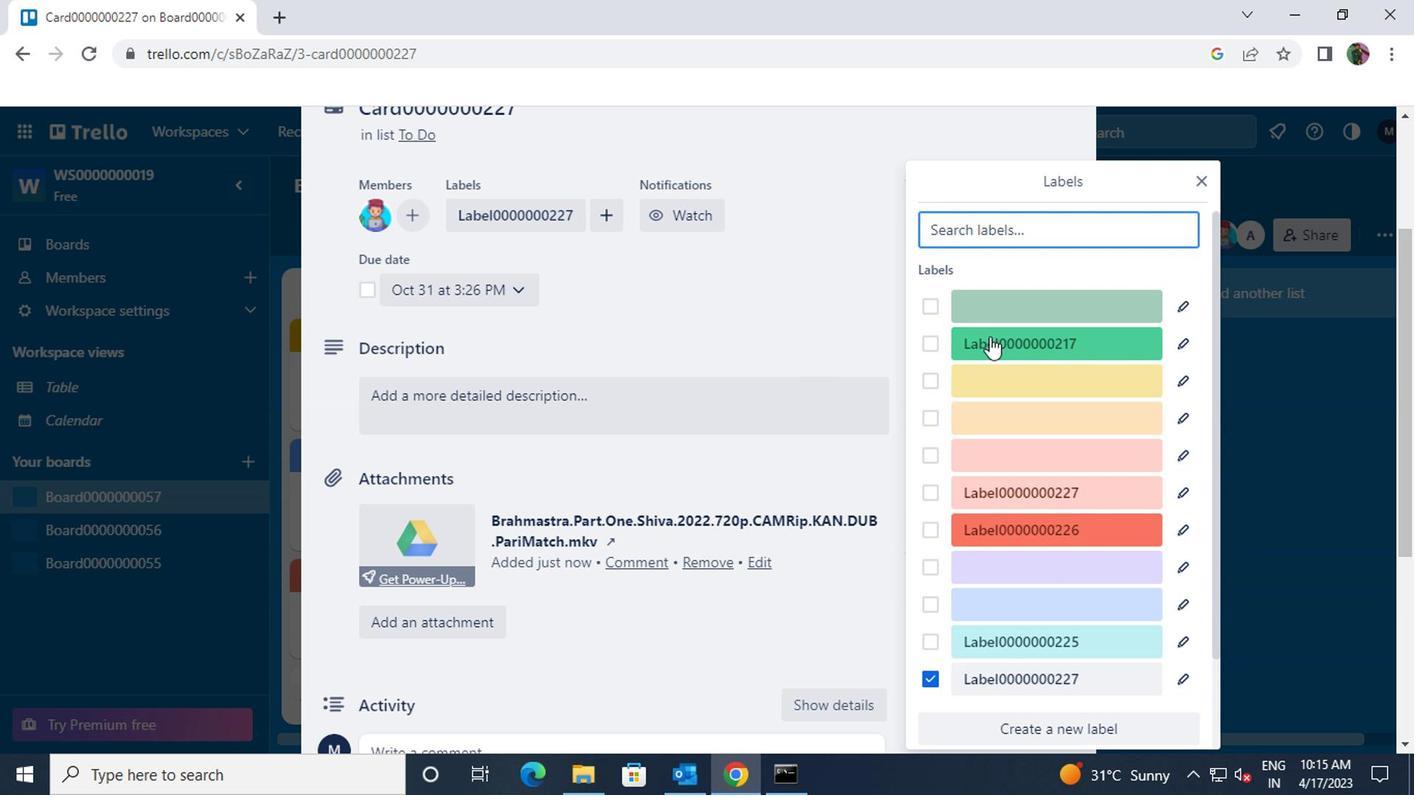 
Action: Mouse moved to (1011, 615)
Screenshot: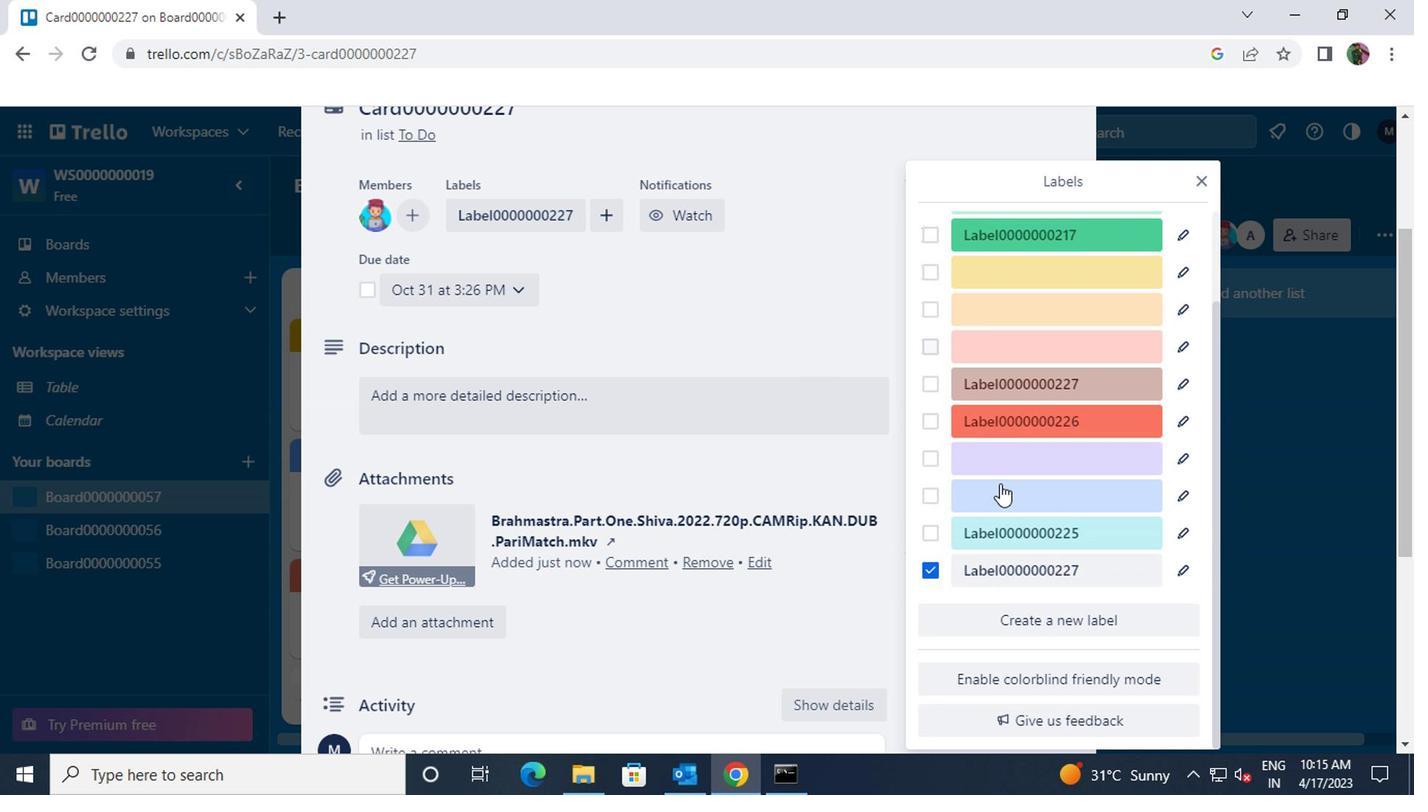 
Action: Mouse pressed left at (1011, 615)
Screenshot: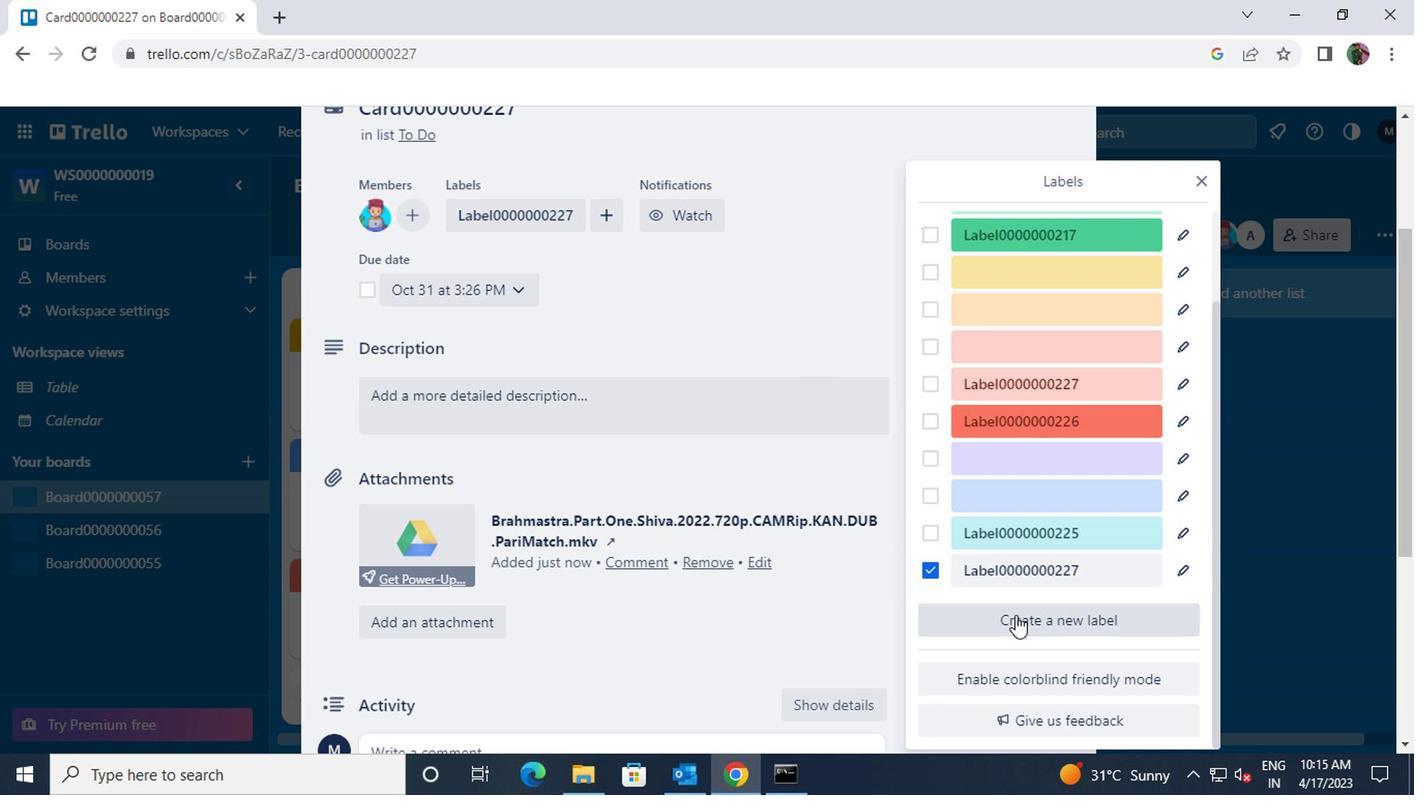 
Action: Mouse moved to (968, 341)
Screenshot: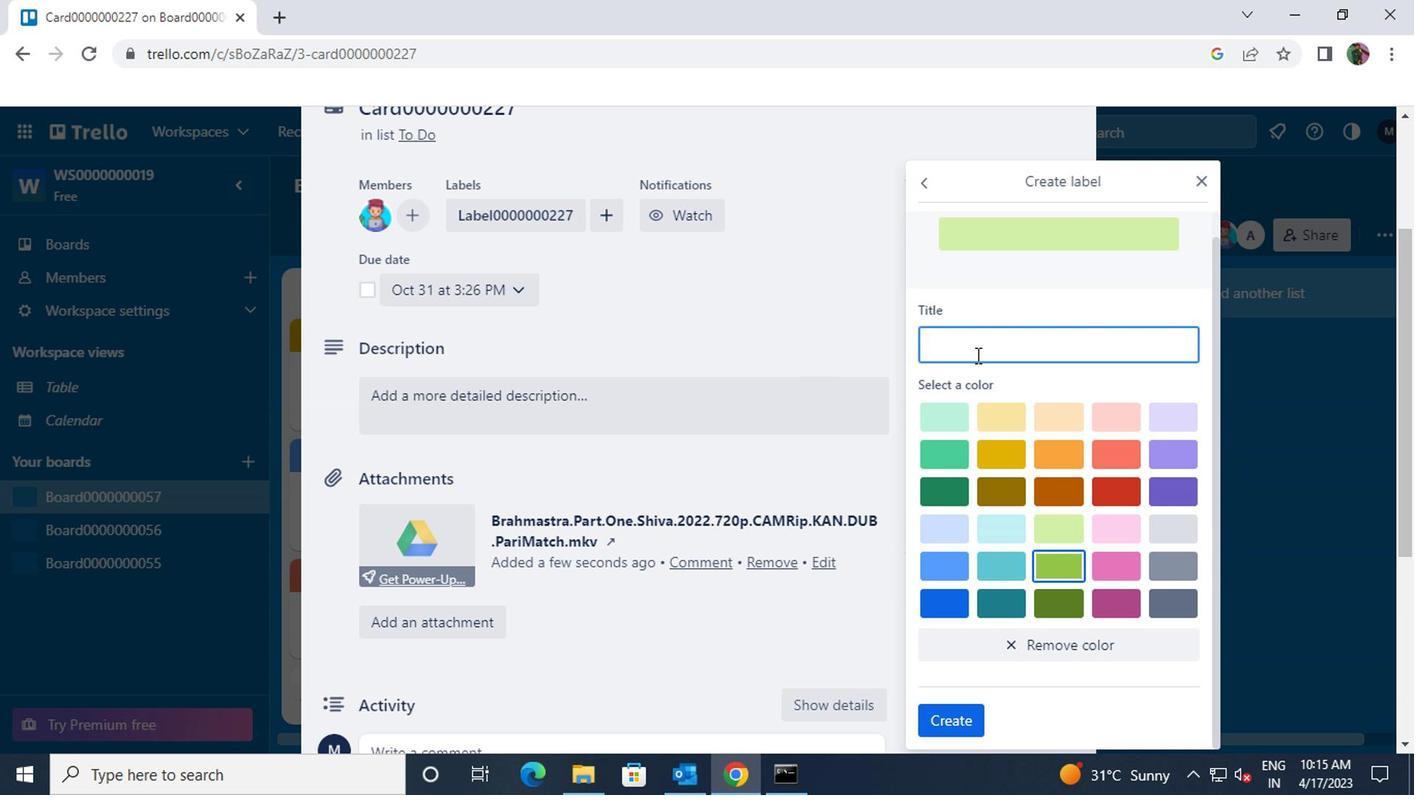 
Action: Mouse pressed left at (968, 341)
Screenshot: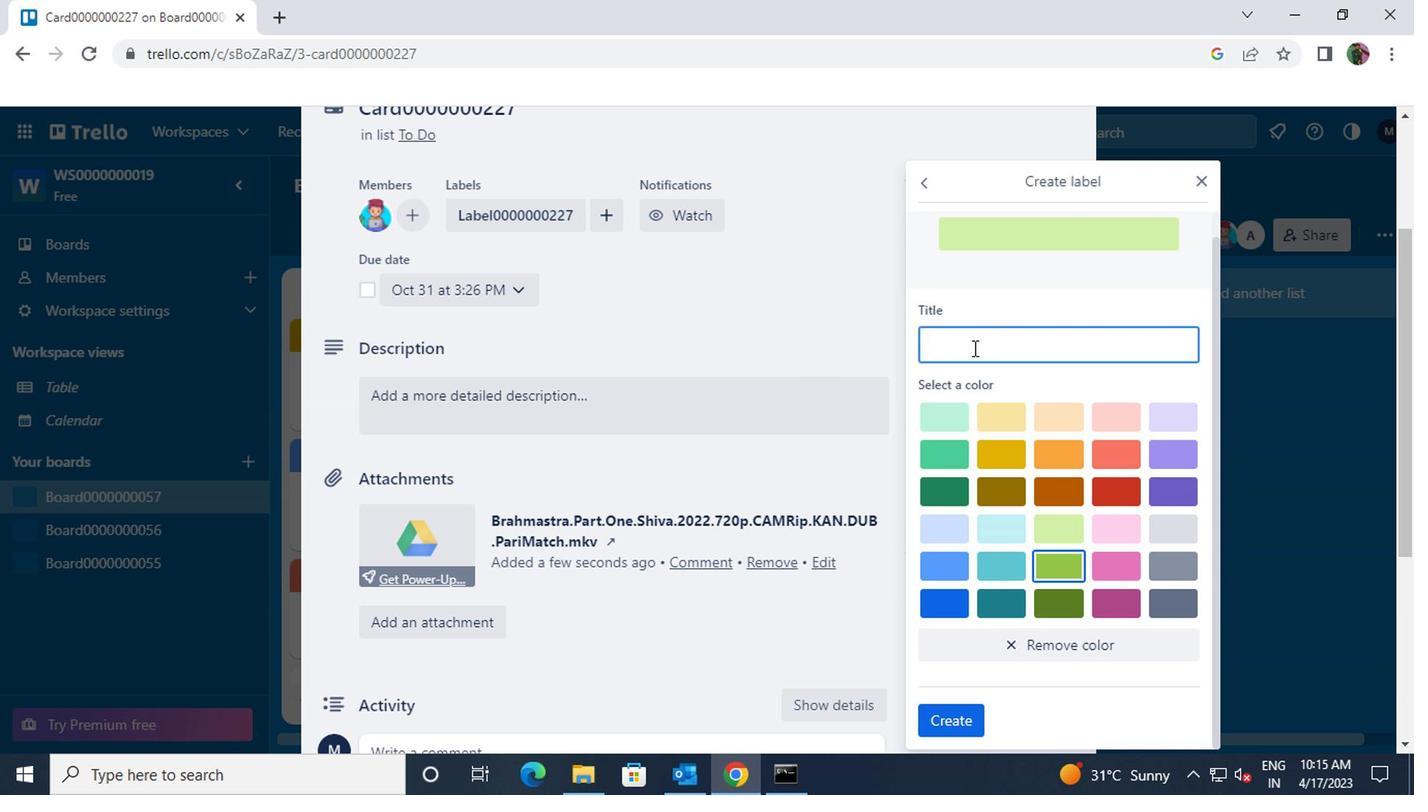 
Action: Mouse moved to (958, 345)
Screenshot: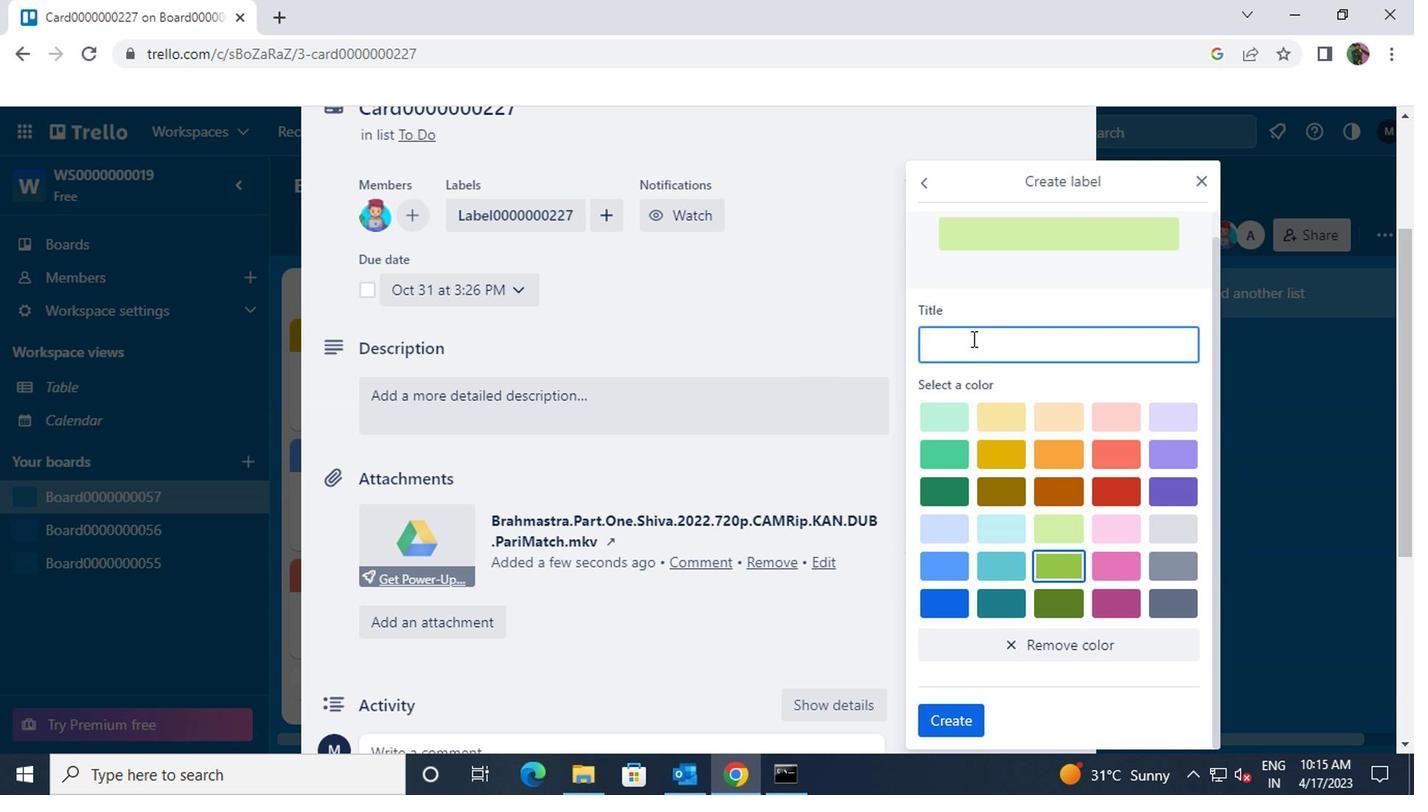 
Action: Key pressed <Key.shift>TITLE0000000227
Screenshot: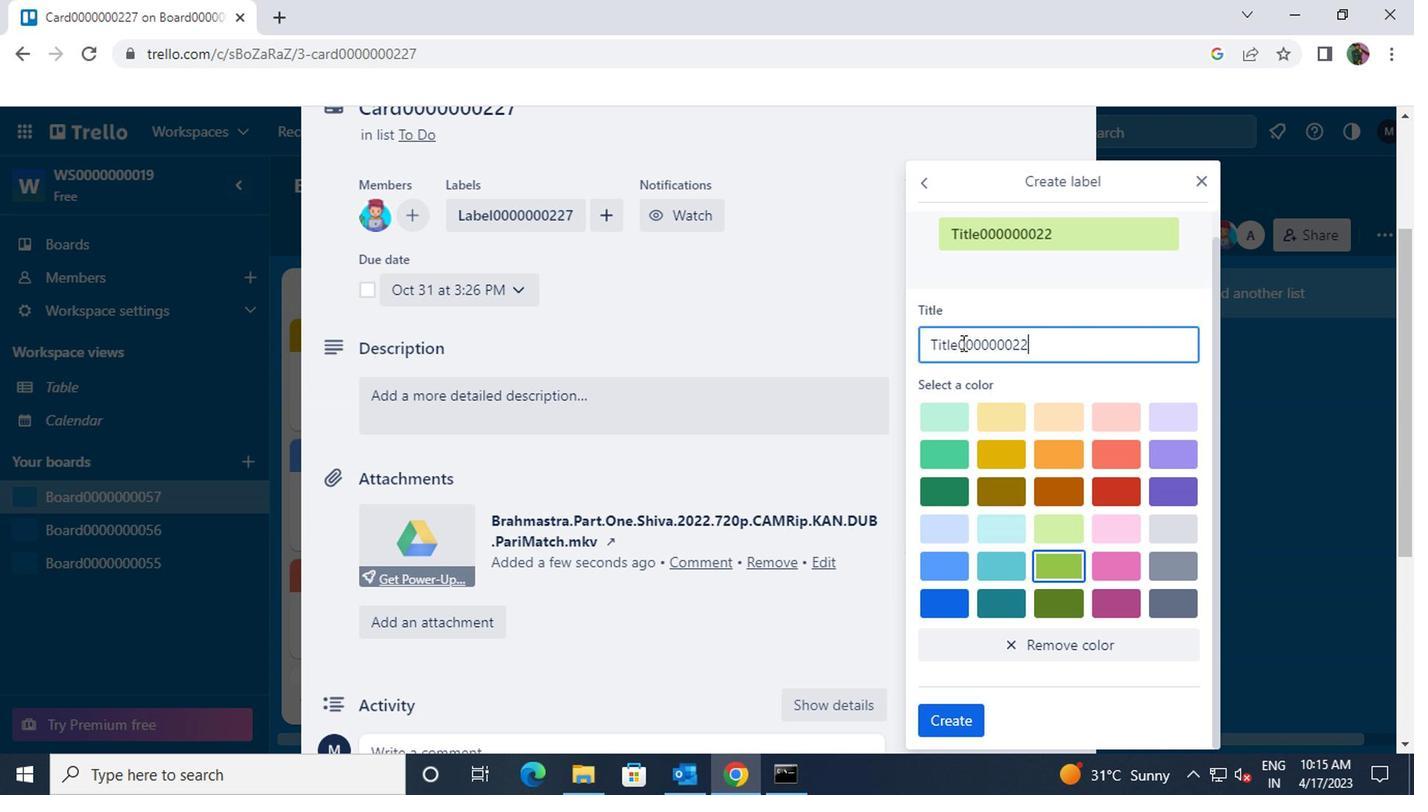 
Action: Mouse moved to (953, 719)
Screenshot: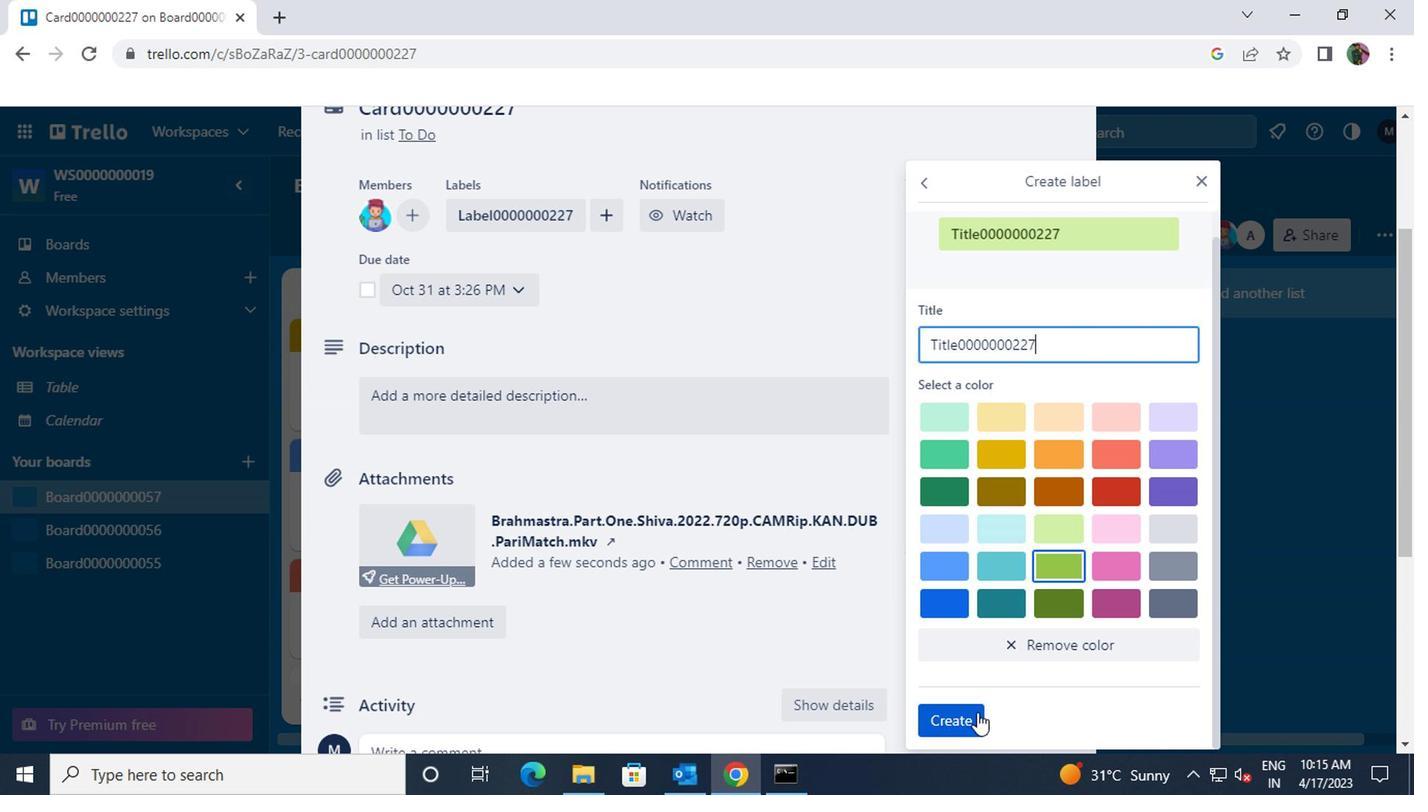 
Action: Mouse pressed left at (953, 719)
Screenshot: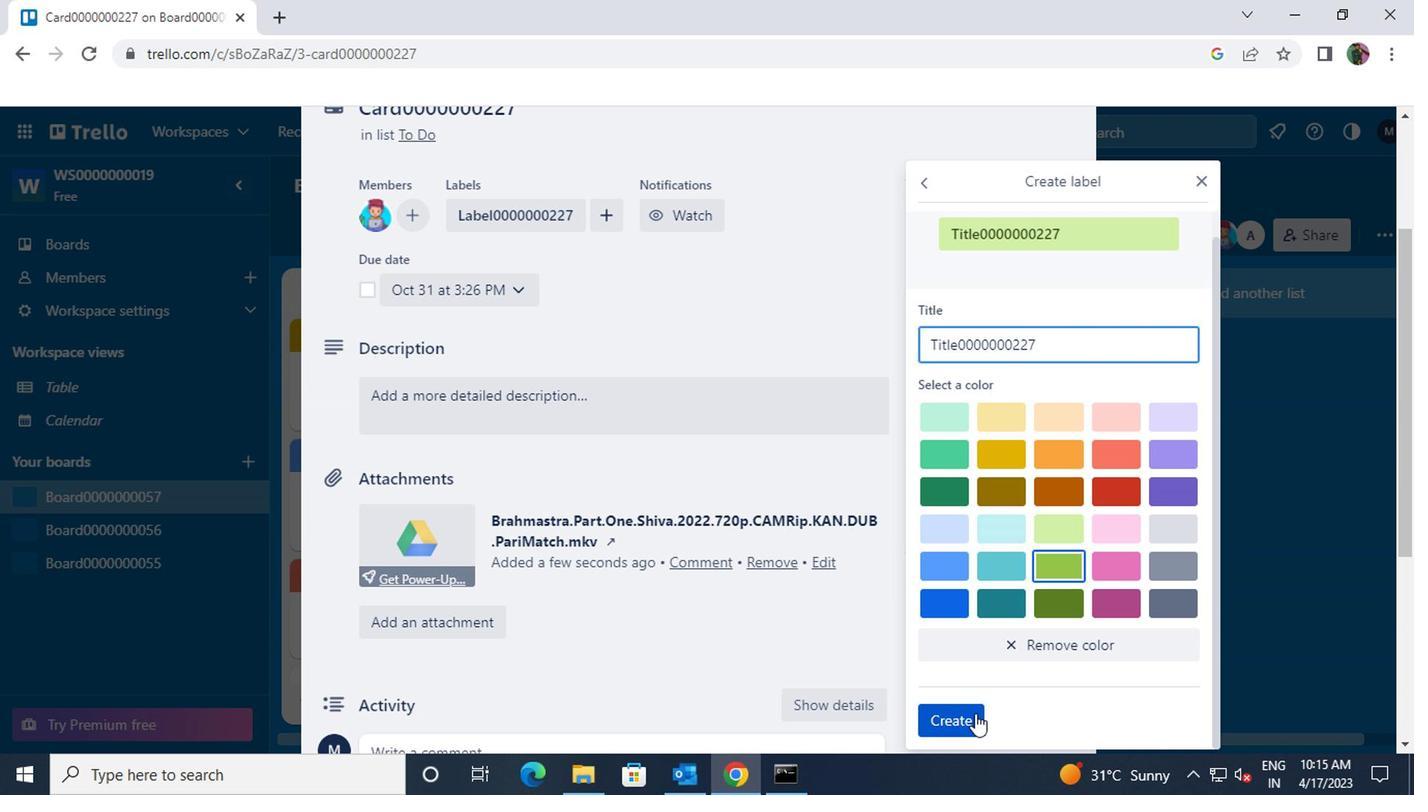 
Action: Mouse moved to (1207, 181)
Screenshot: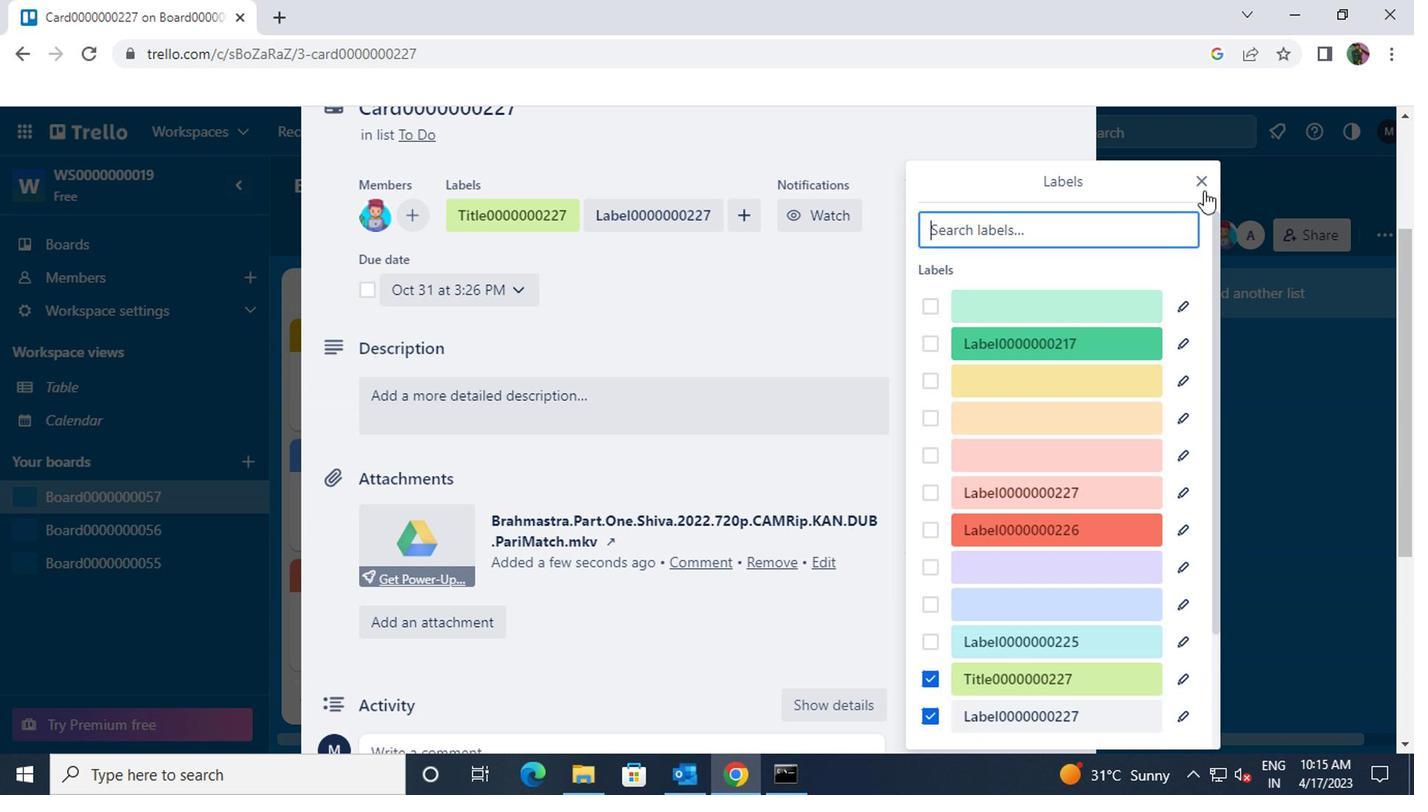 
Action: Mouse pressed left at (1207, 181)
Screenshot: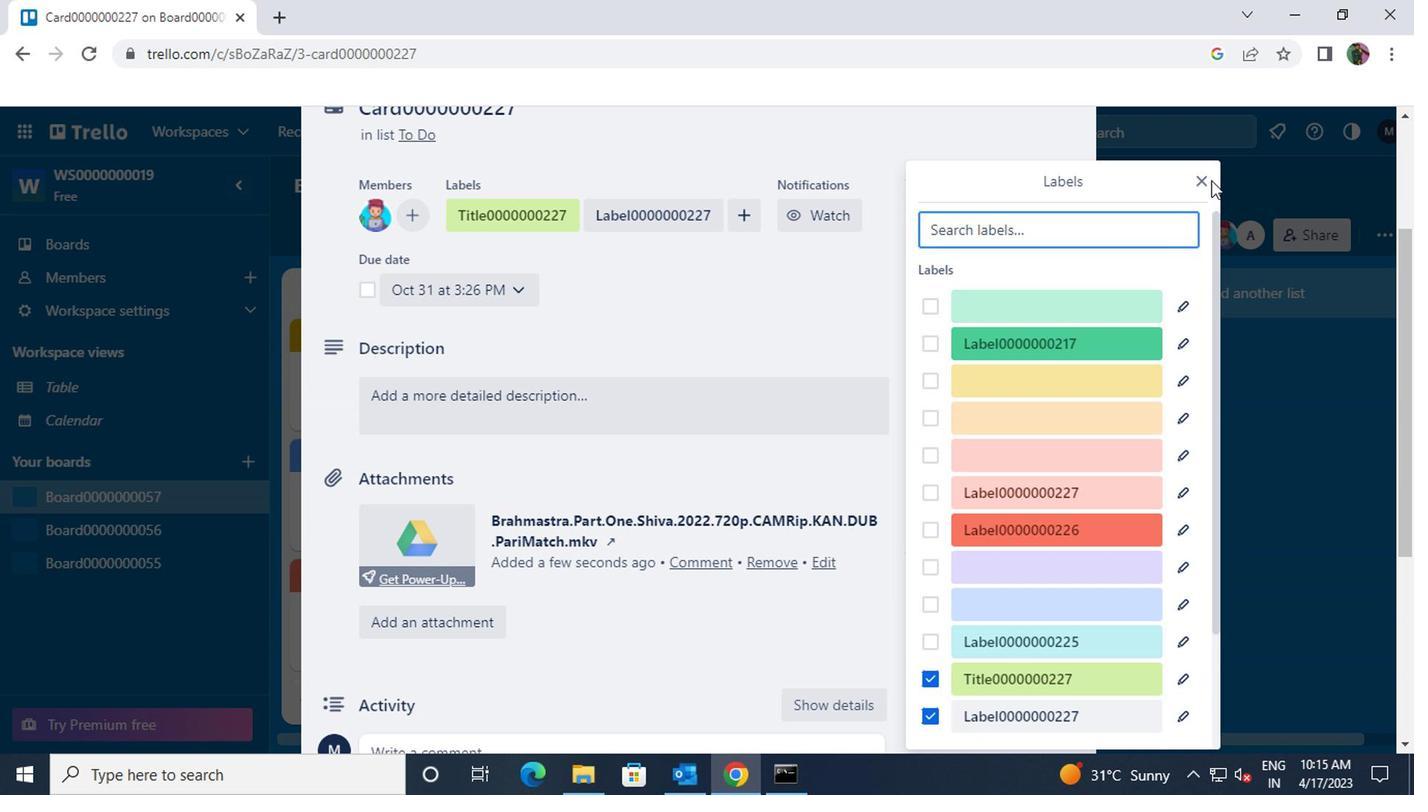 
Action: Mouse moved to (1199, 187)
Screenshot: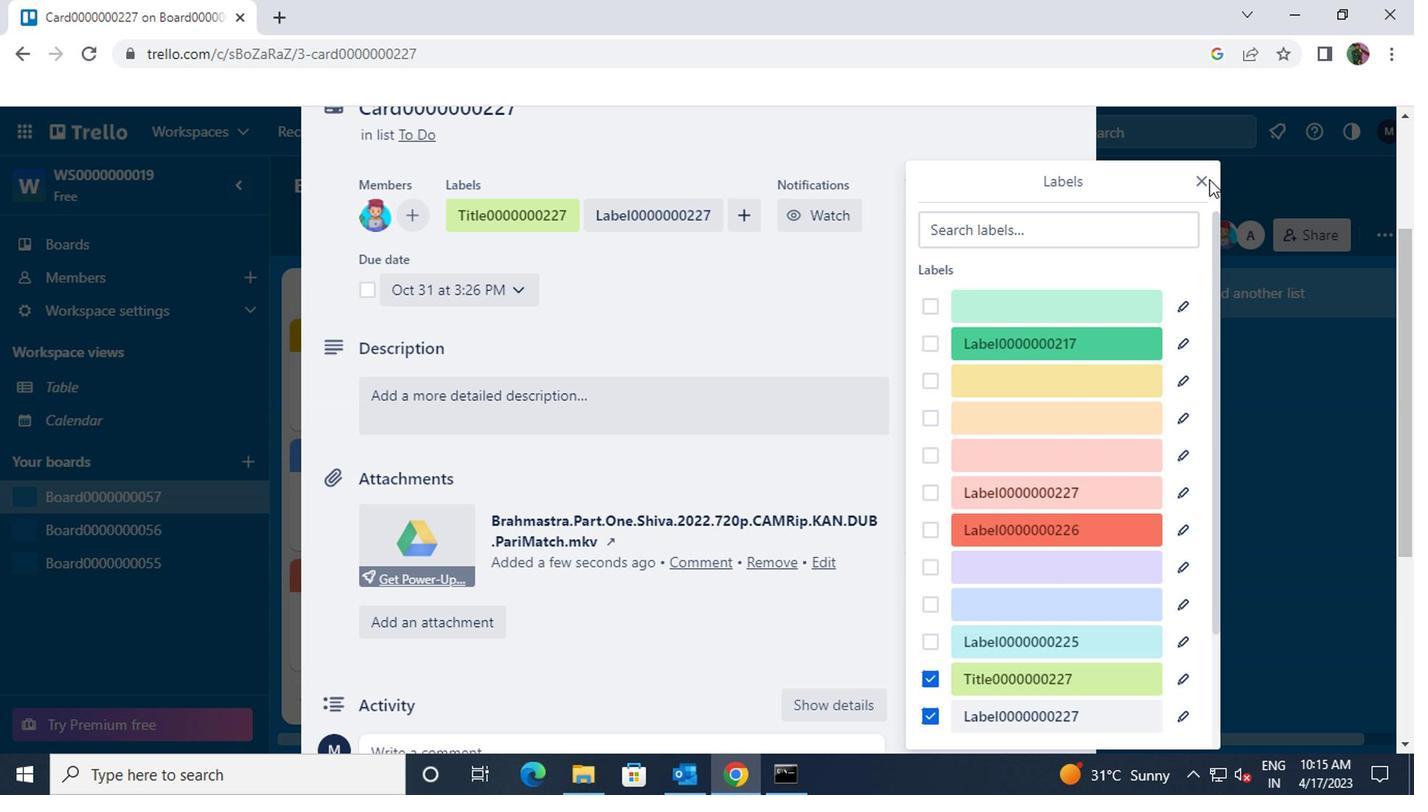 
Action: Mouse pressed left at (1199, 187)
Screenshot: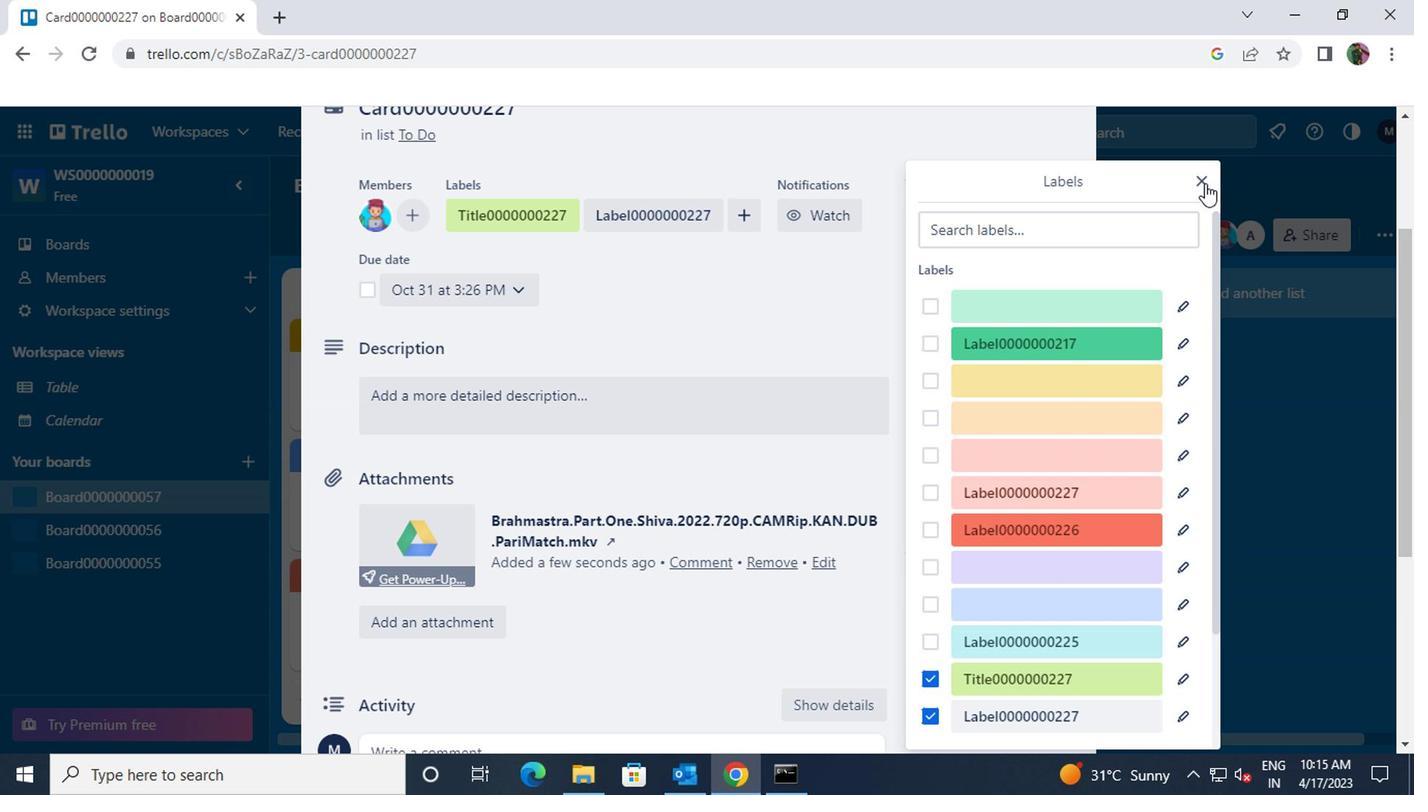 
Action: Mouse moved to (690, 405)
Screenshot: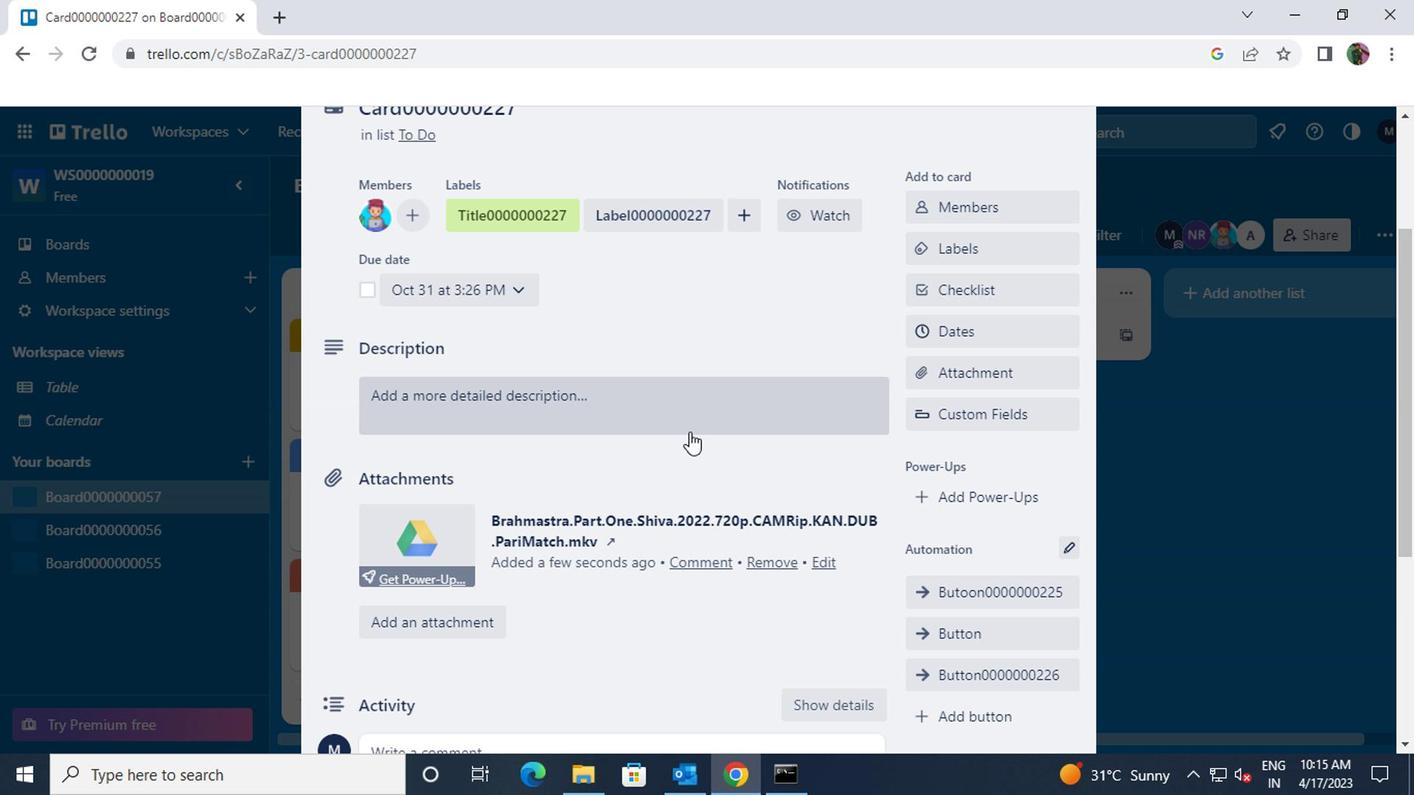 
Action: Mouse pressed left at (690, 405)
Screenshot: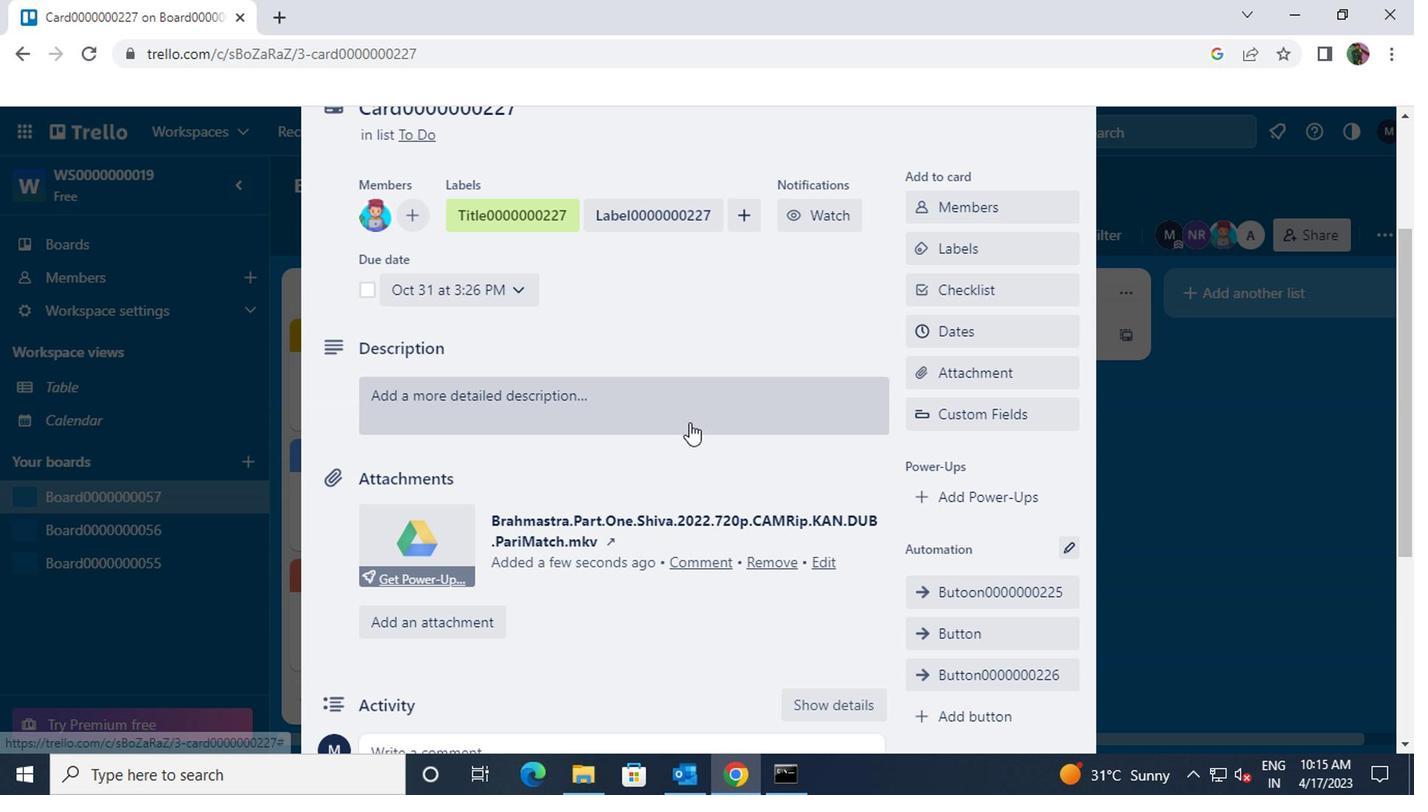 
Action: Mouse moved to (690, 405)
Screenshot: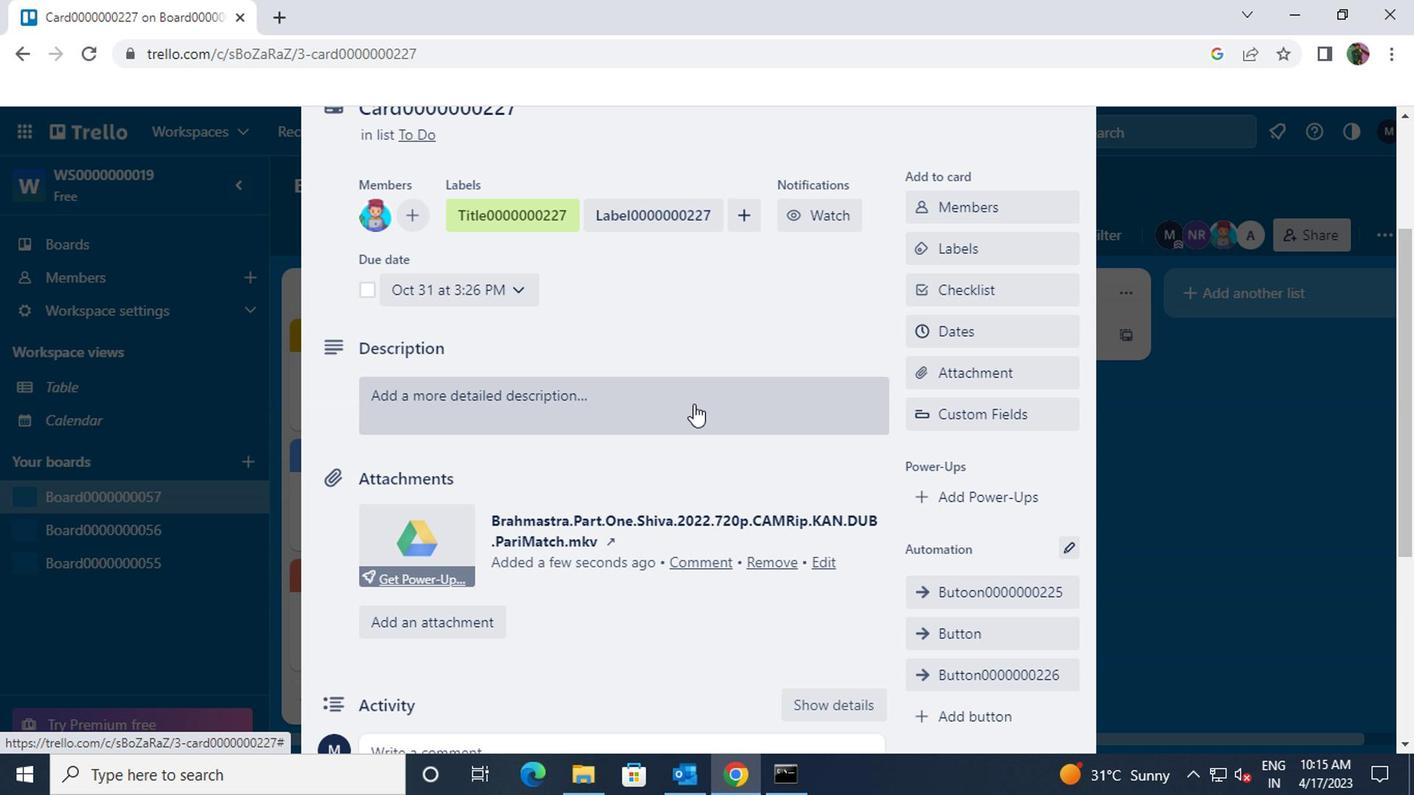 
Action: Key pressed <Key.shift>DS0000000227
Screenshot: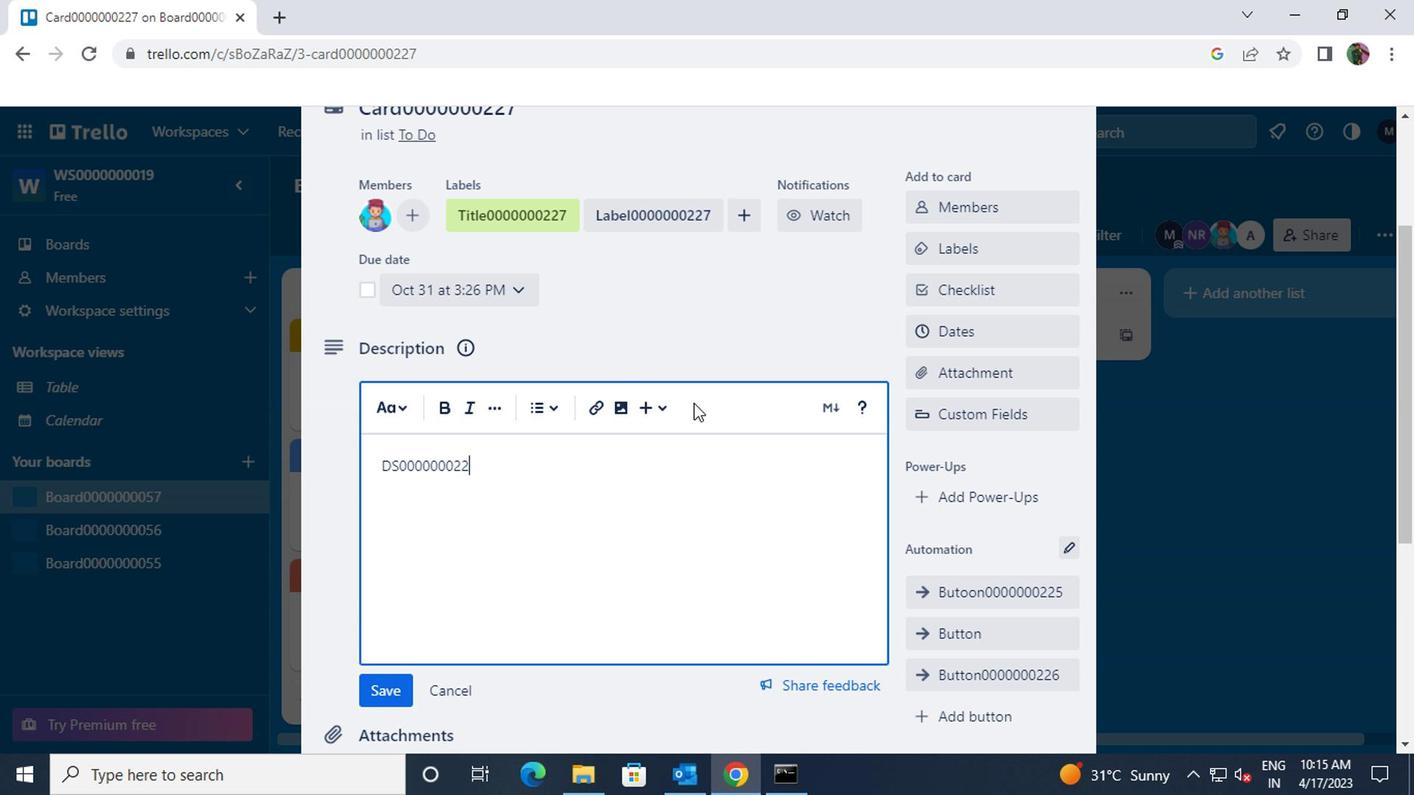 
Action: Mouse moved to (382, 683)
Screenshot: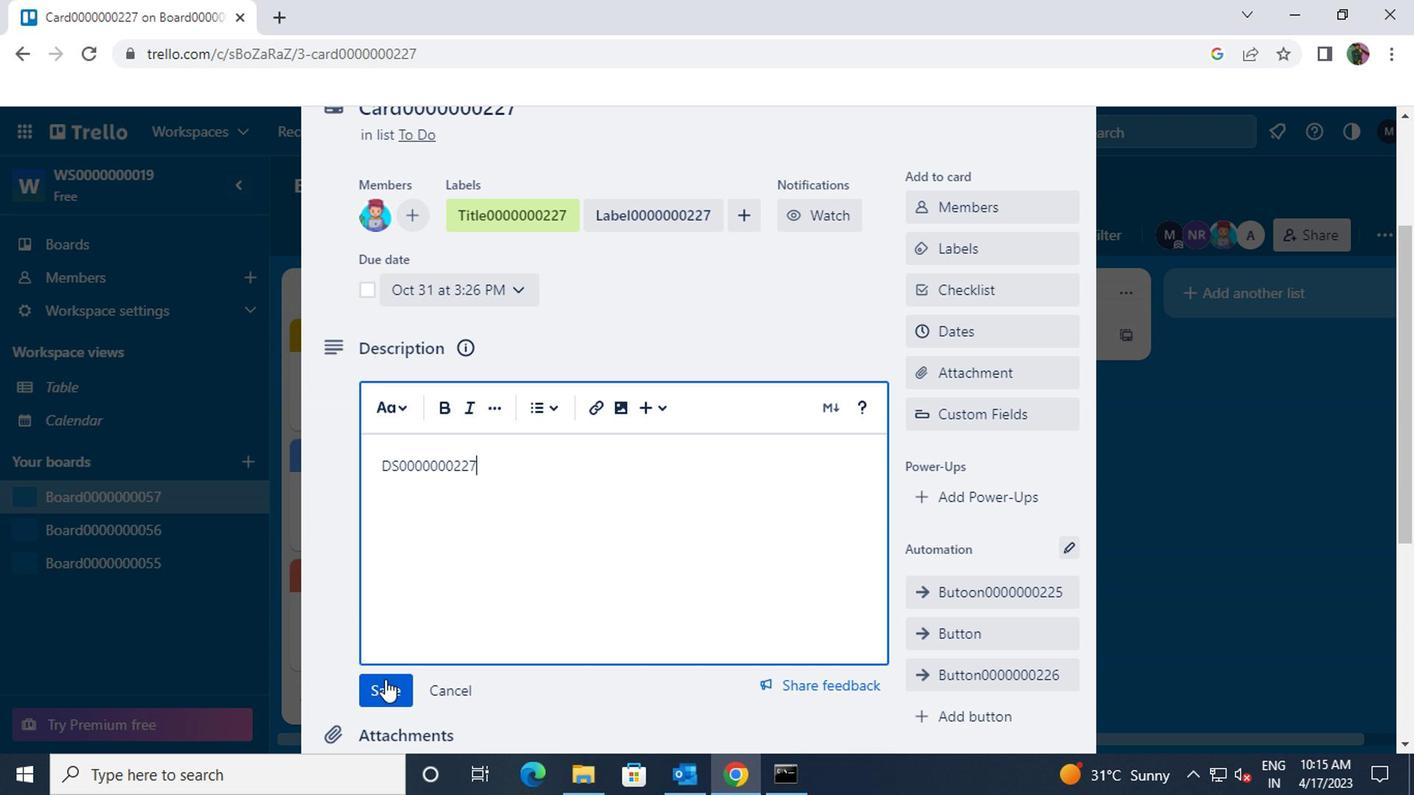 
Action: Mouse pressed left at (382, 683)
Screenshot: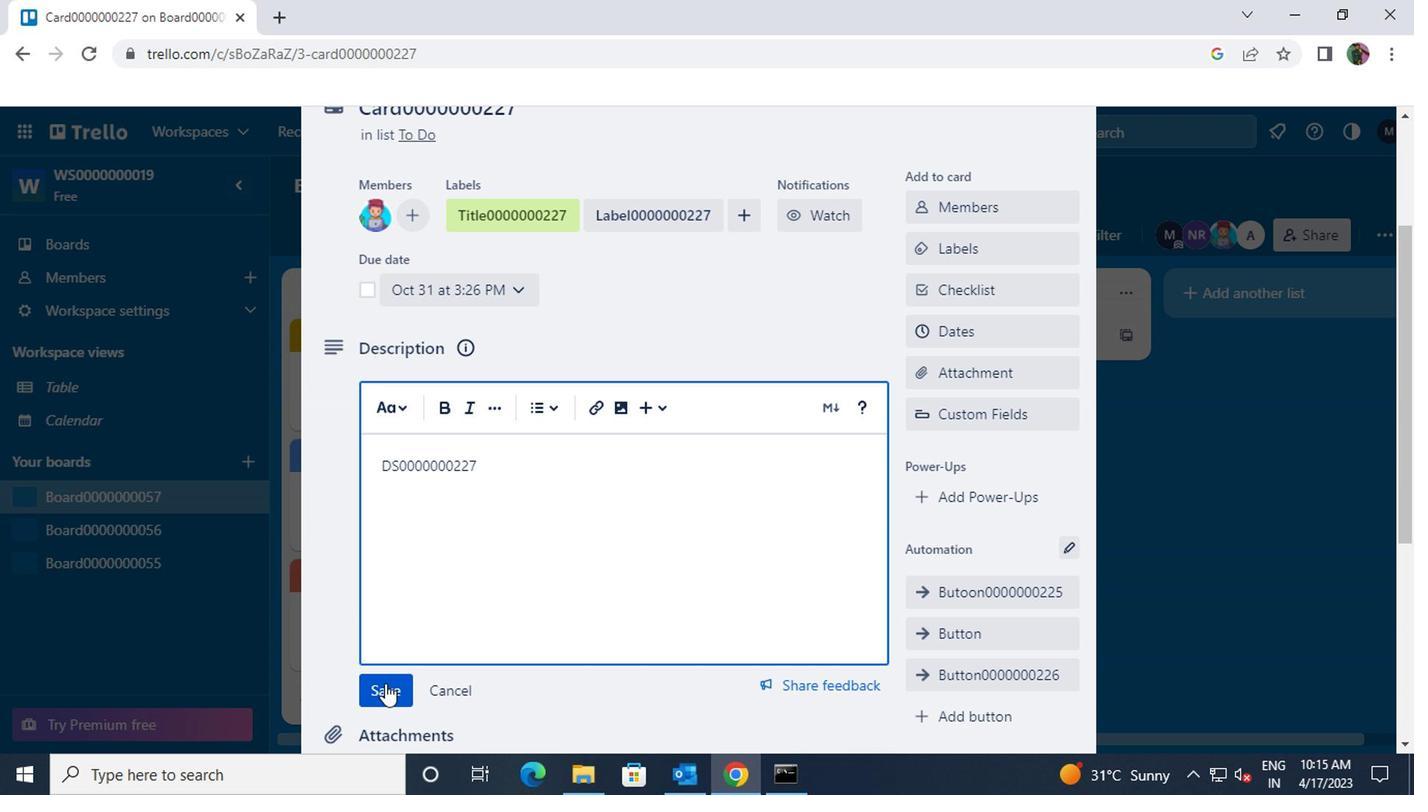 
Action: Mouse scrolled (382, 682) with delta (0, 0)
Screenshot: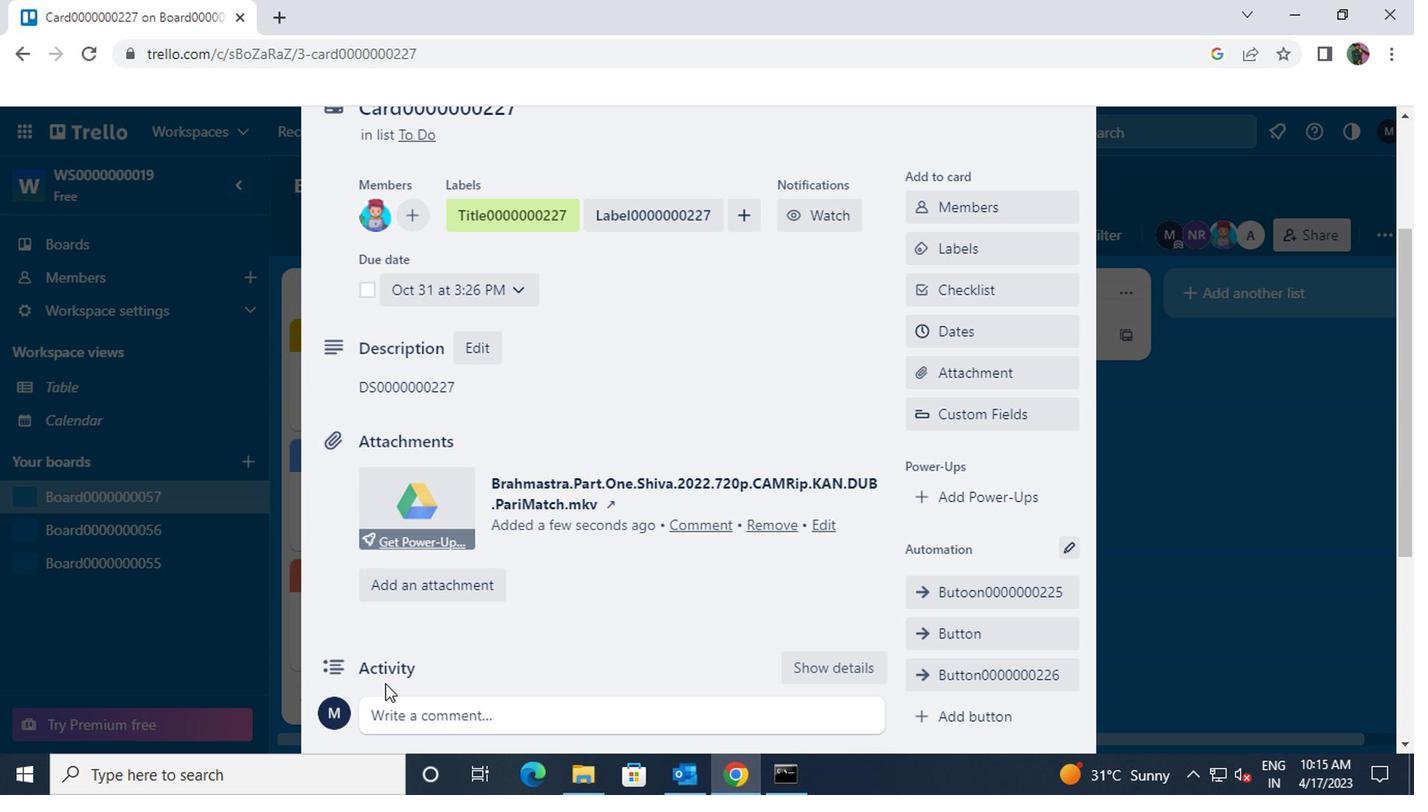 
Action: Mouse moved to (426, 617)
Screenshot: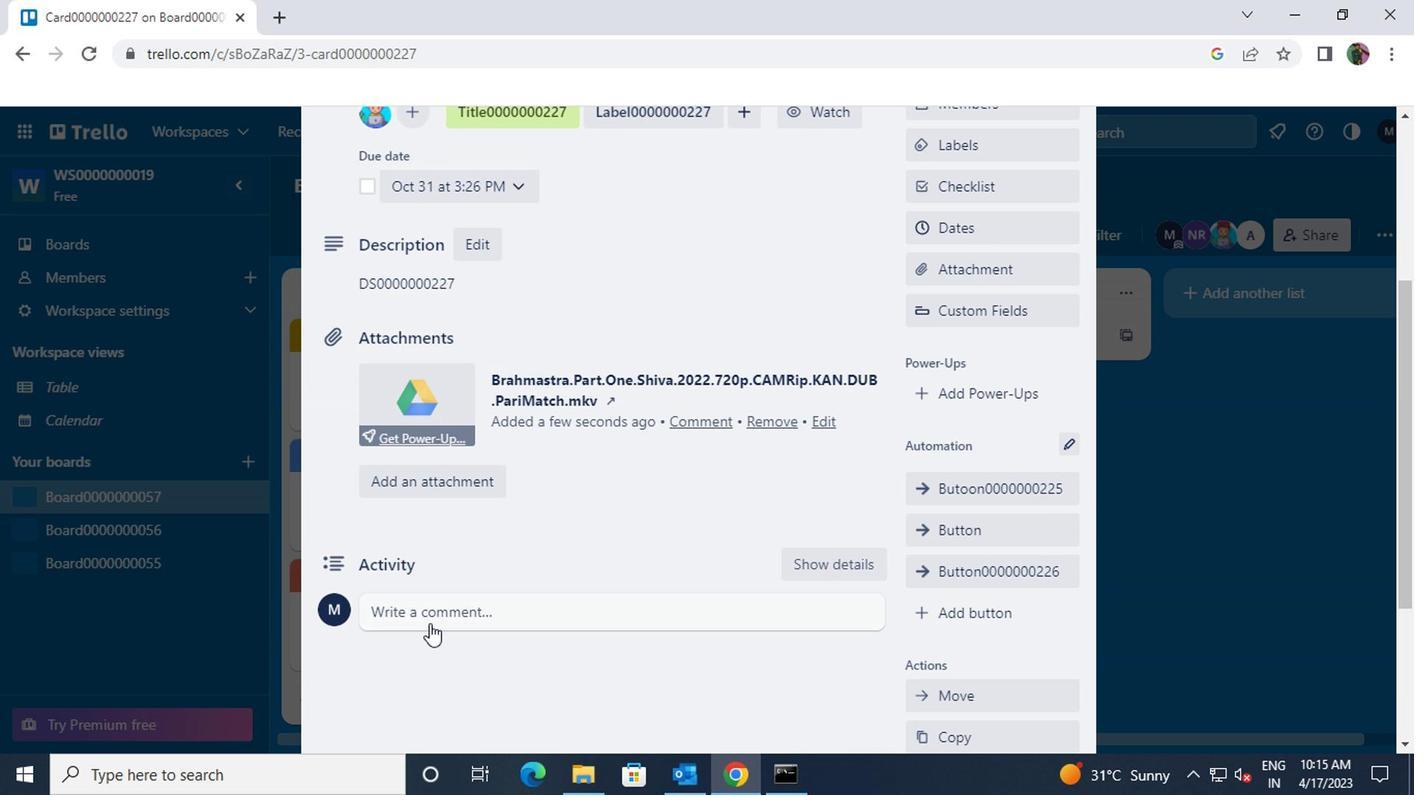 
Action: Mouse pressed left at (426, 617)
Screenshot: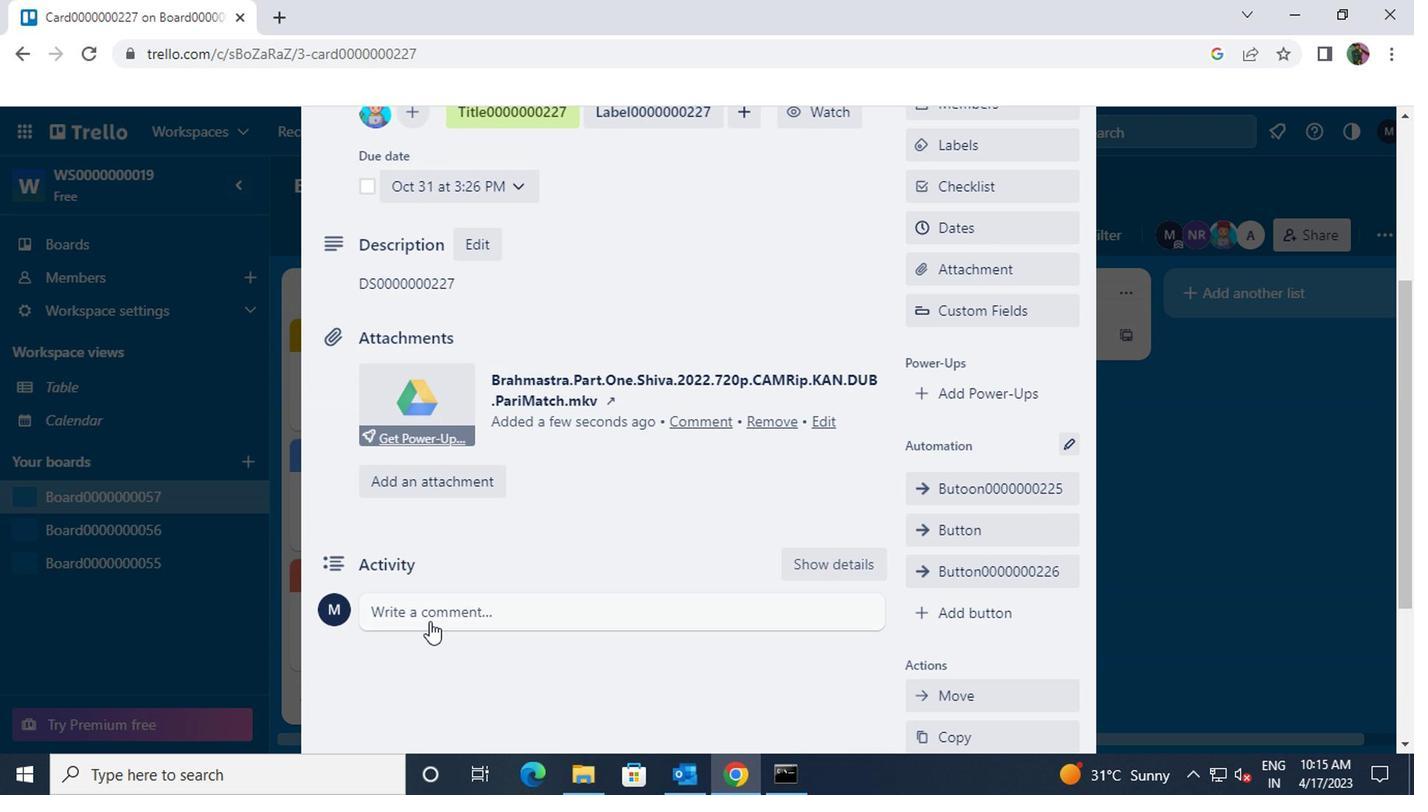 
Action: Key pressed <Key.shift>CM0000000227
Screenshot: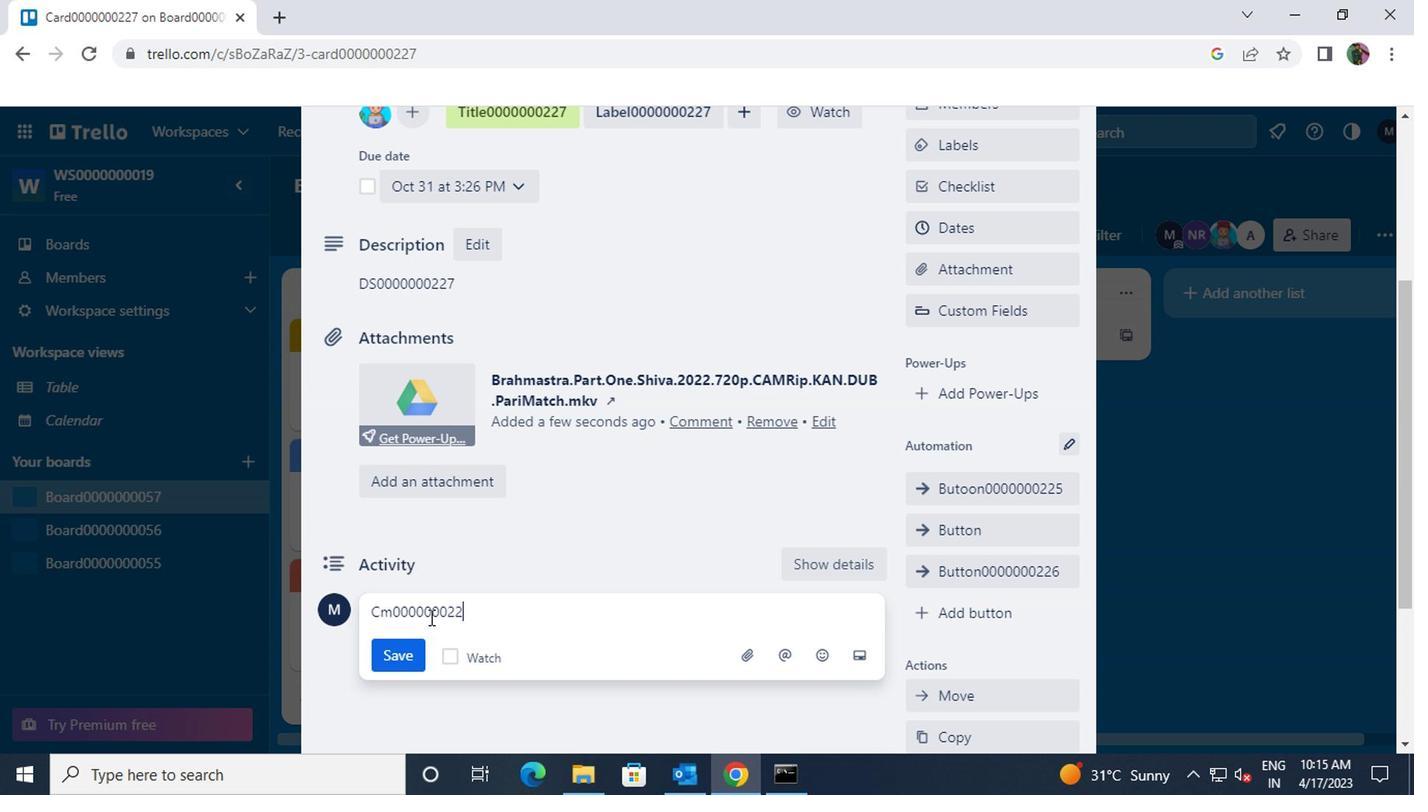 
